 Task: Find a one-way flight from Karachi to Islamabad for two adults in economy class on December 10th.
Action: Mouse moved to (395, 352)
Screenshot: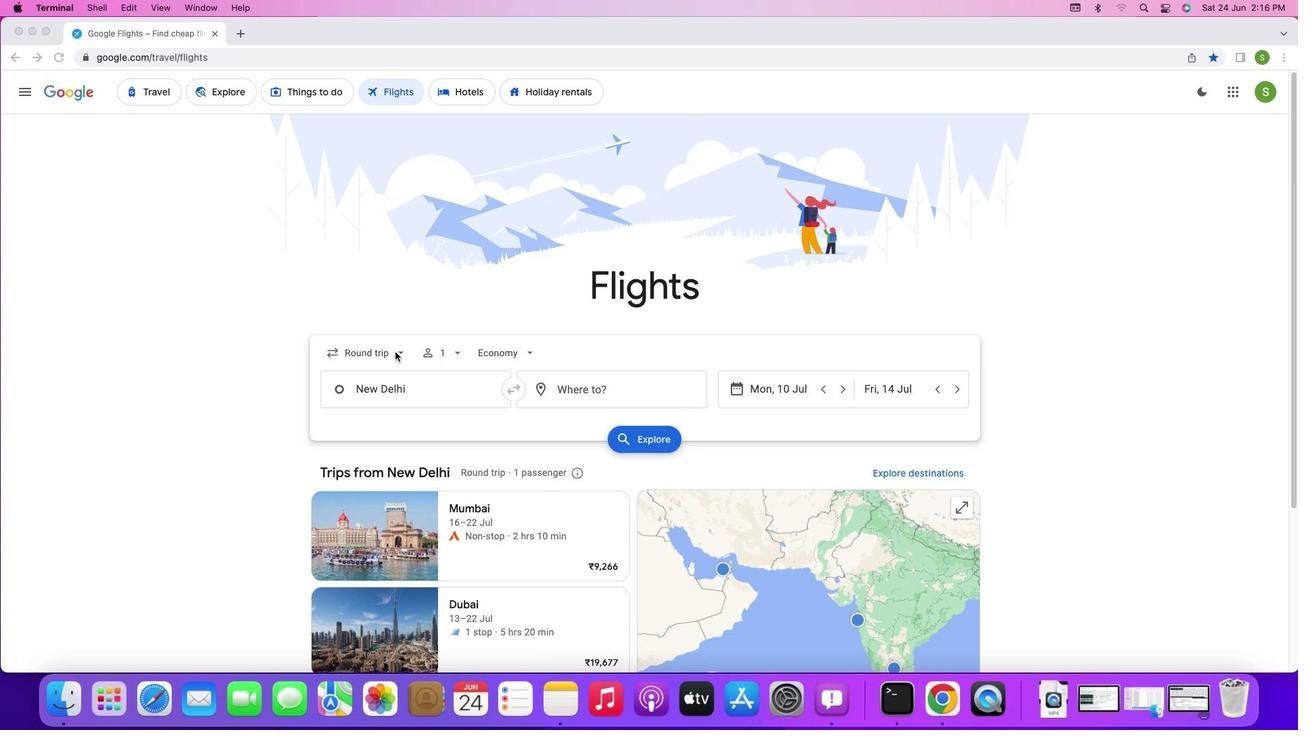
Action: Mouse pressed left at (395, 352)
Screenshot: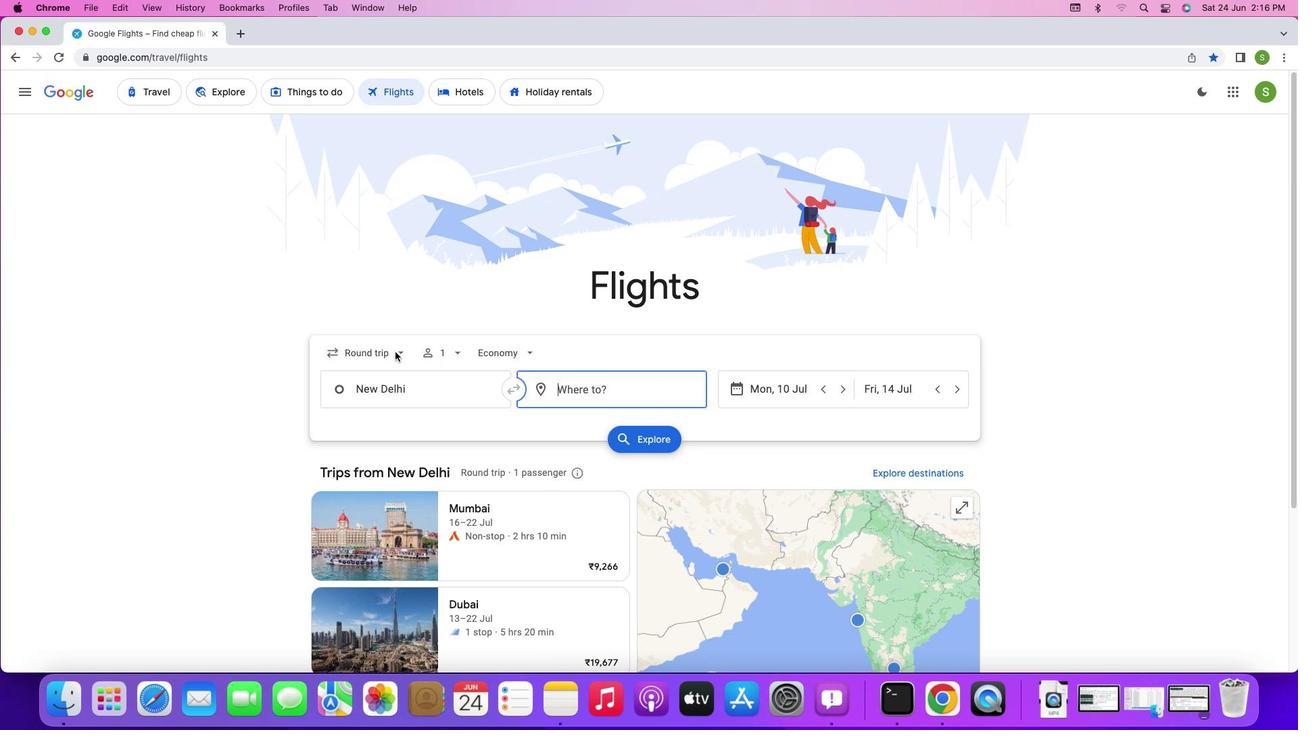 
Action: Mouse pressed left at (395, 352)
Screenshot: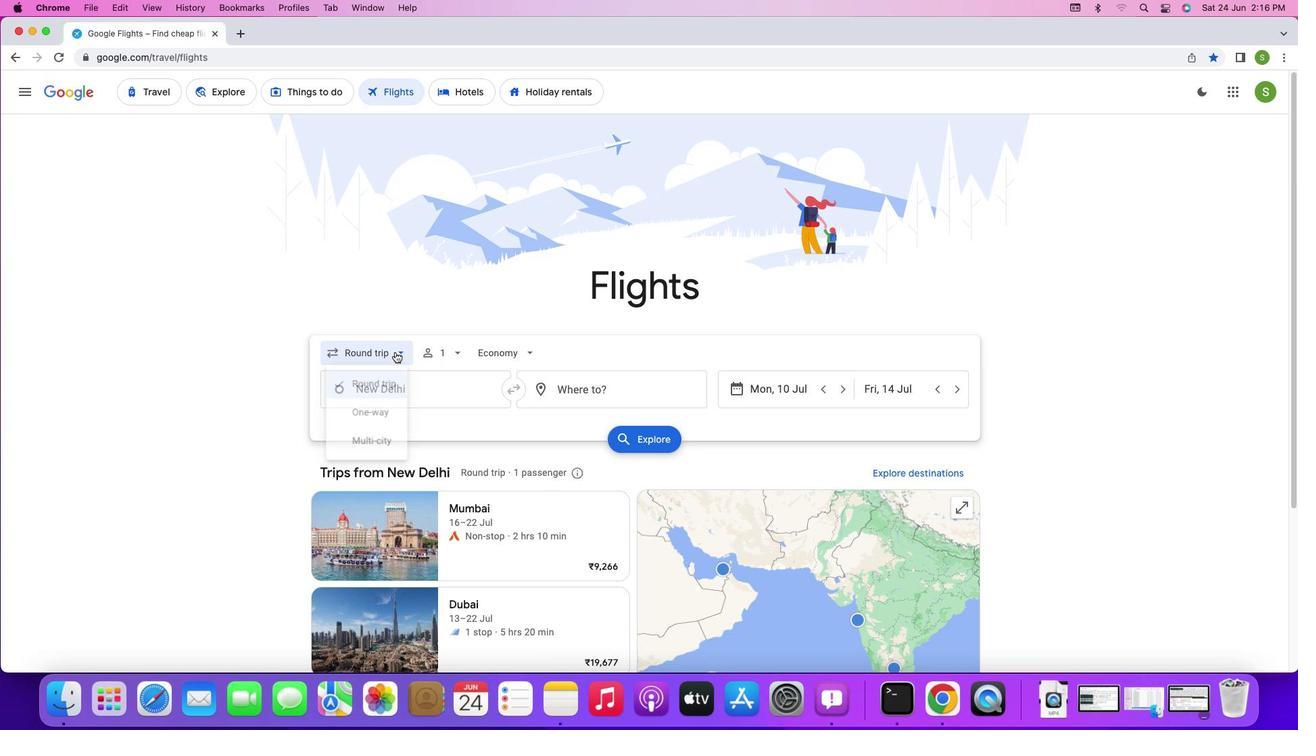 
Action: Mouse moved to (369, 416)
Screenshot: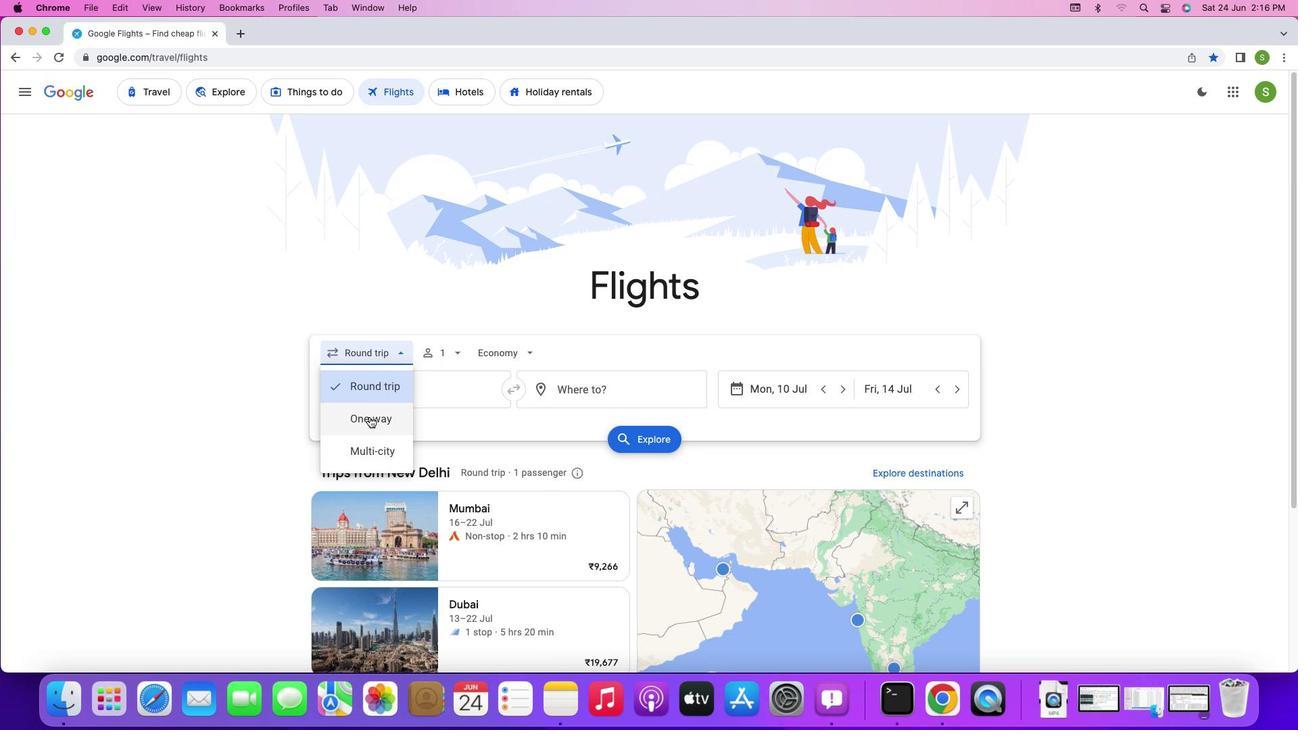 
Action: Mouse pressed left at (369, 416)
Screenshot: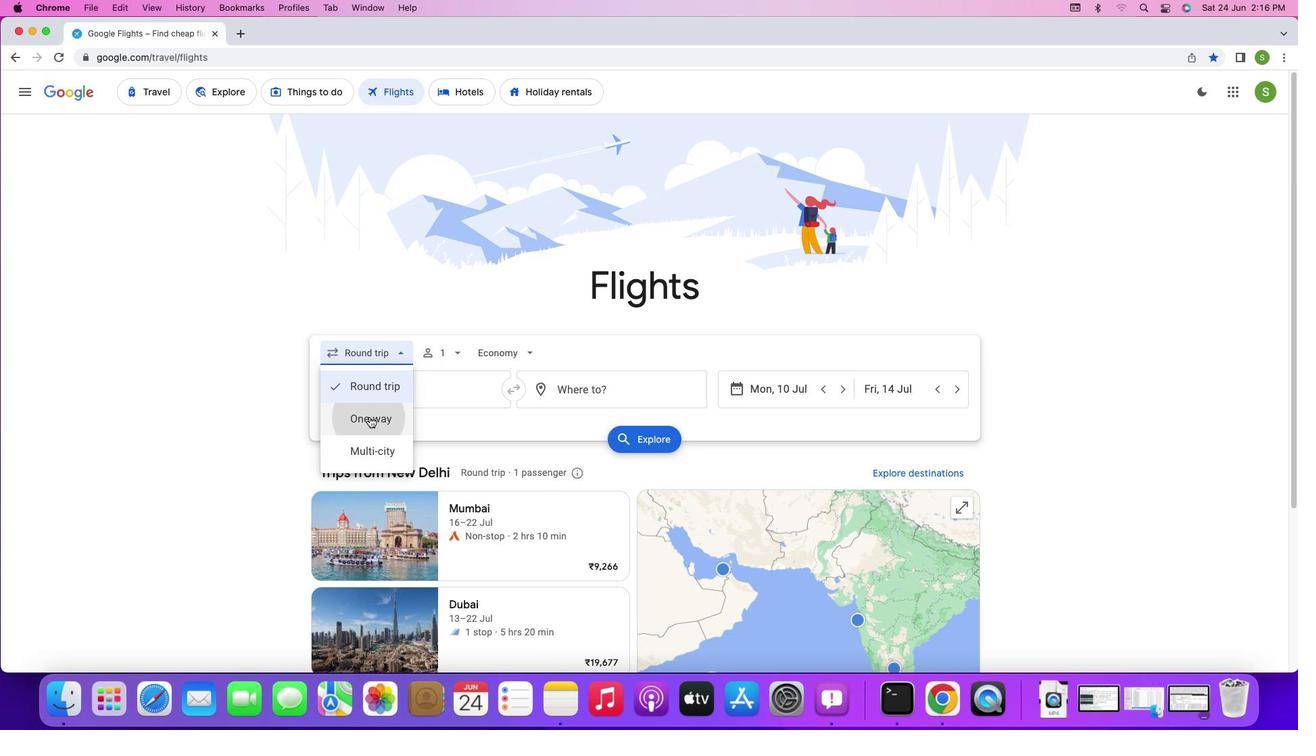 
Action: Mouse moved to (494, 359)
Screenshot: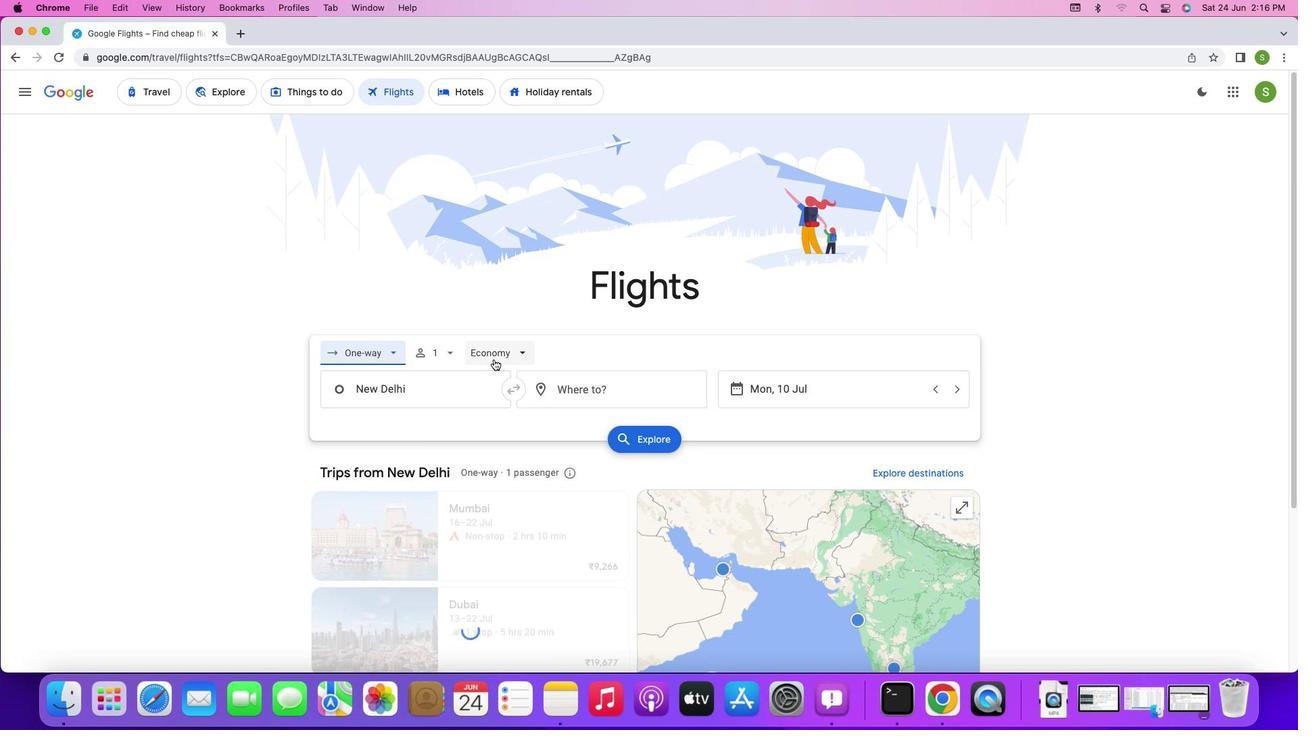 
Action: Mouse pressed left at (494, 359)
Screenshot: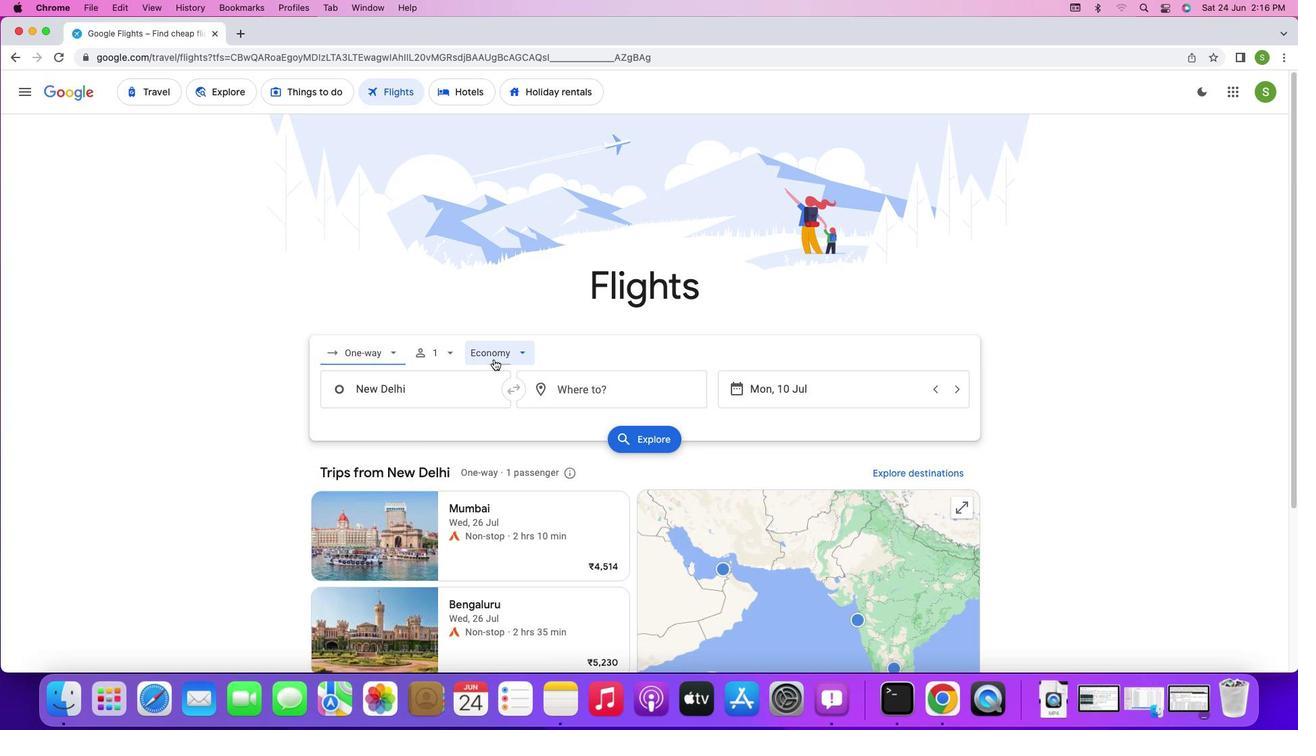 
Action: Mouse moved to (507, 392)
Screenshot: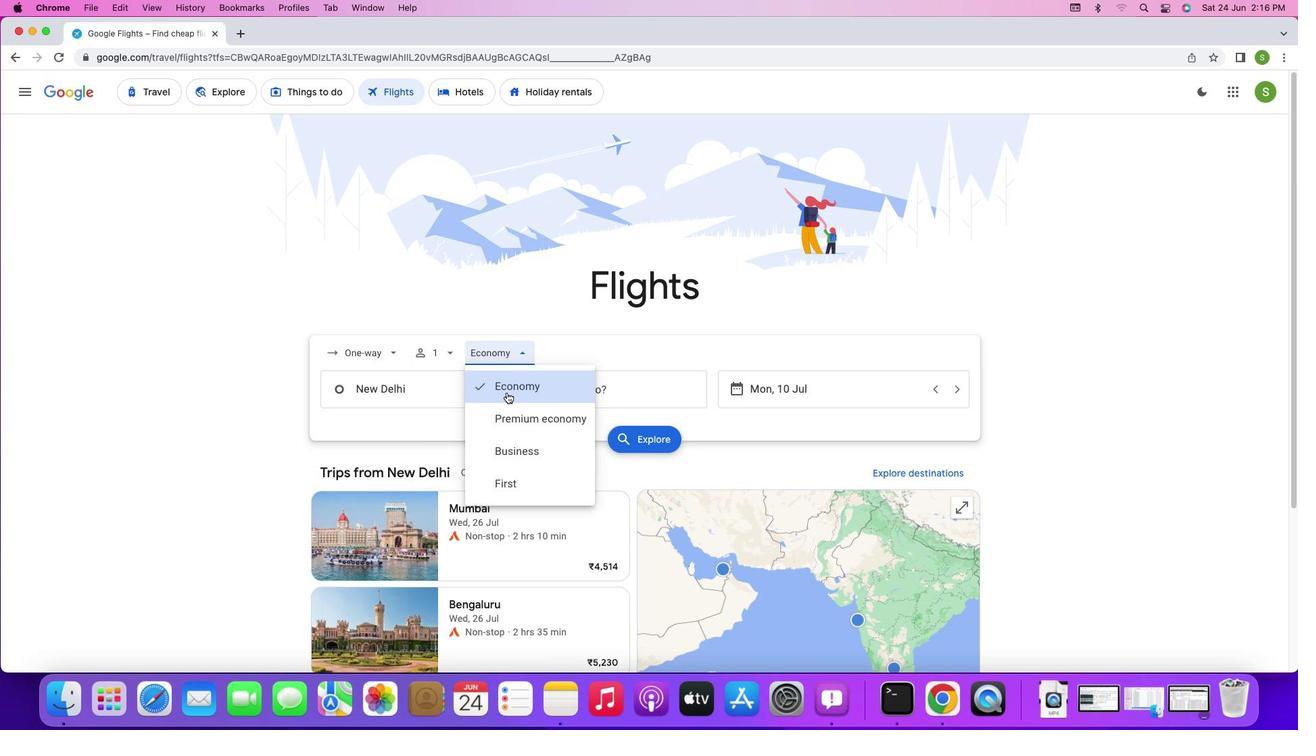 
Action: Mouse pressed left at (507, 392)
Screenshot: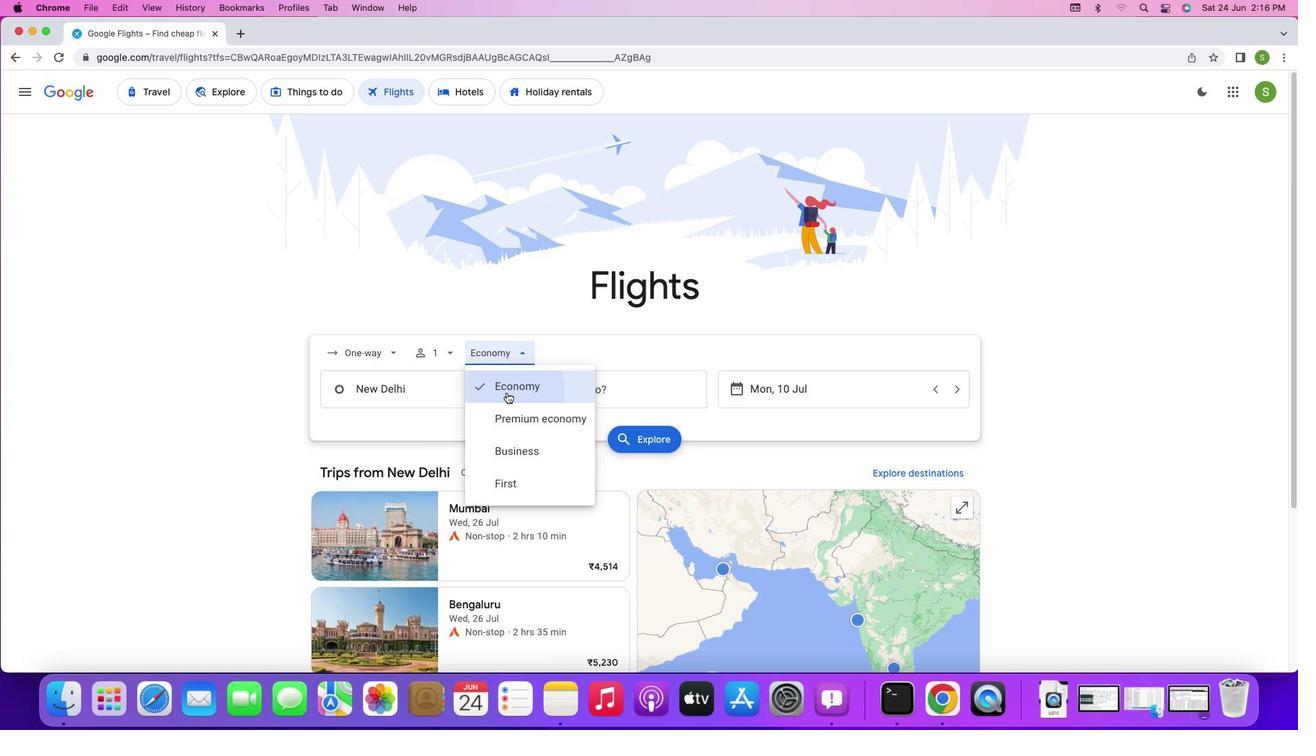 
Action: Mouse moved to (453, 355)
Screenshot: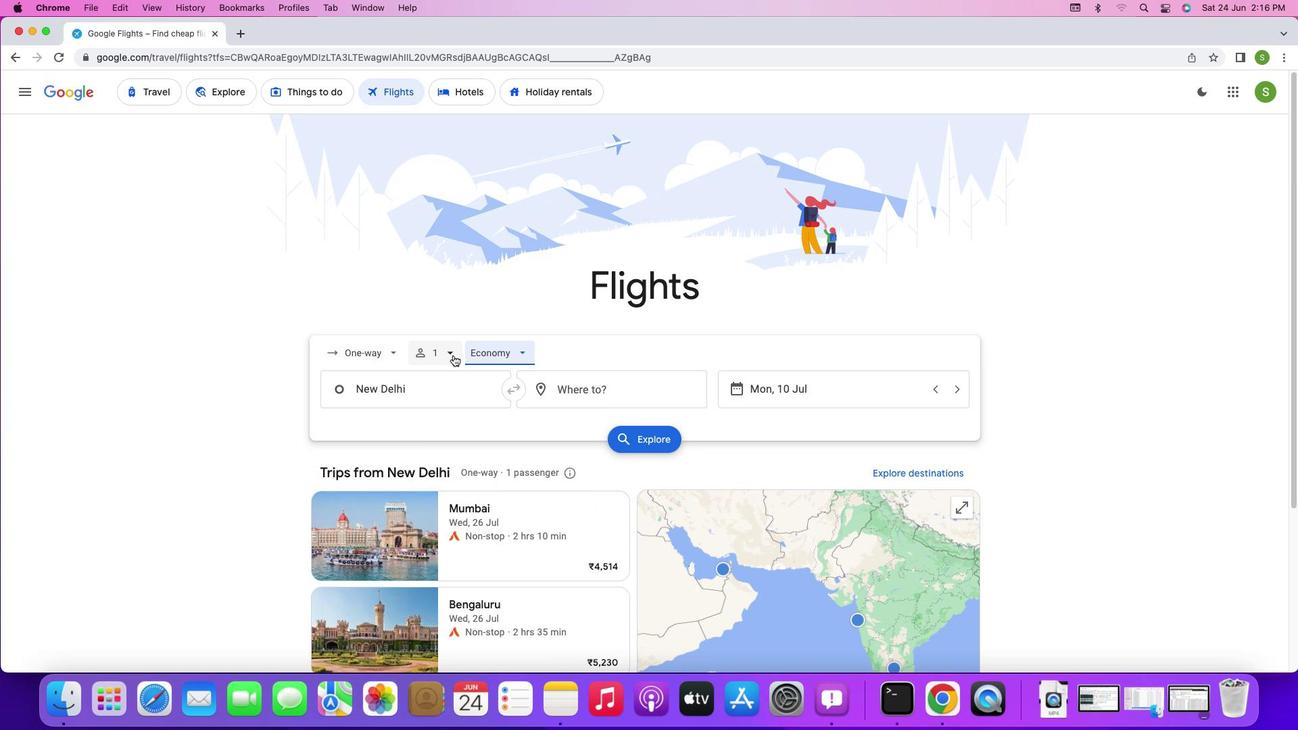 
Action: Mouse pressed left at (453, 355)
Screenshot: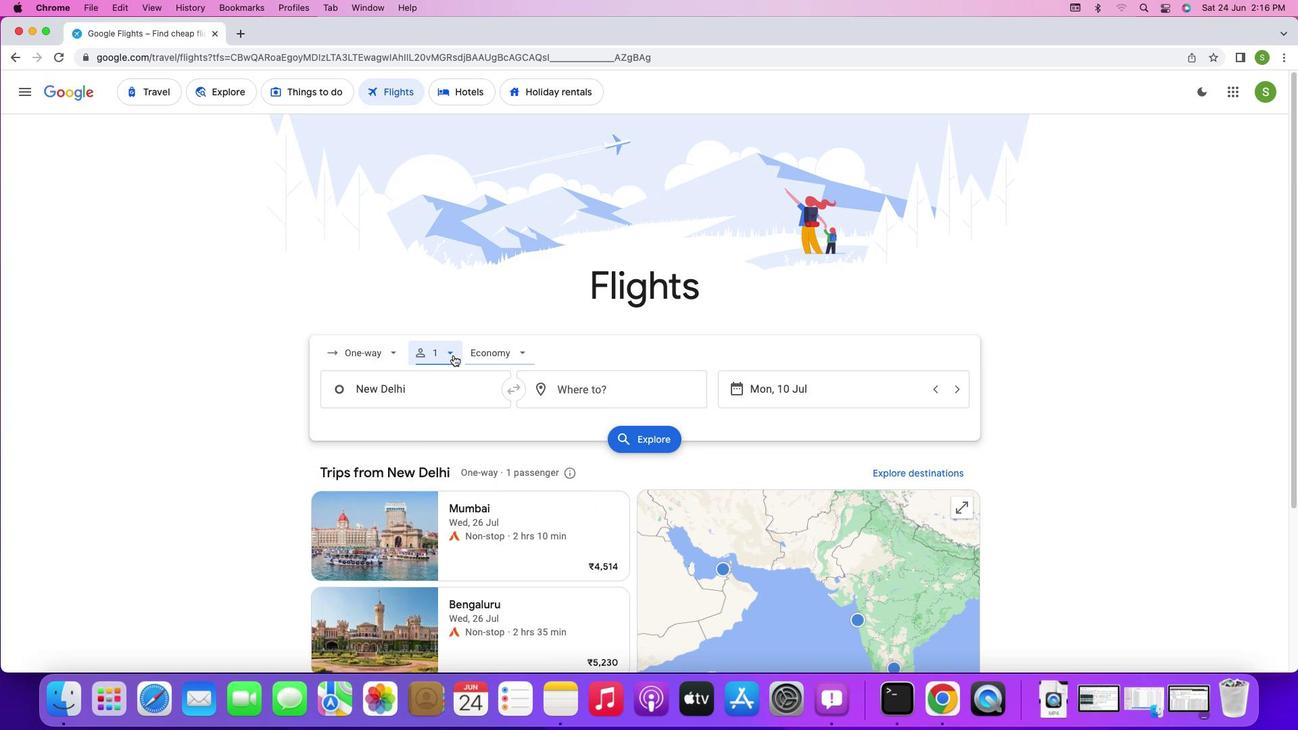 
Action: Mouse moved to (549, 387)
Screenshot: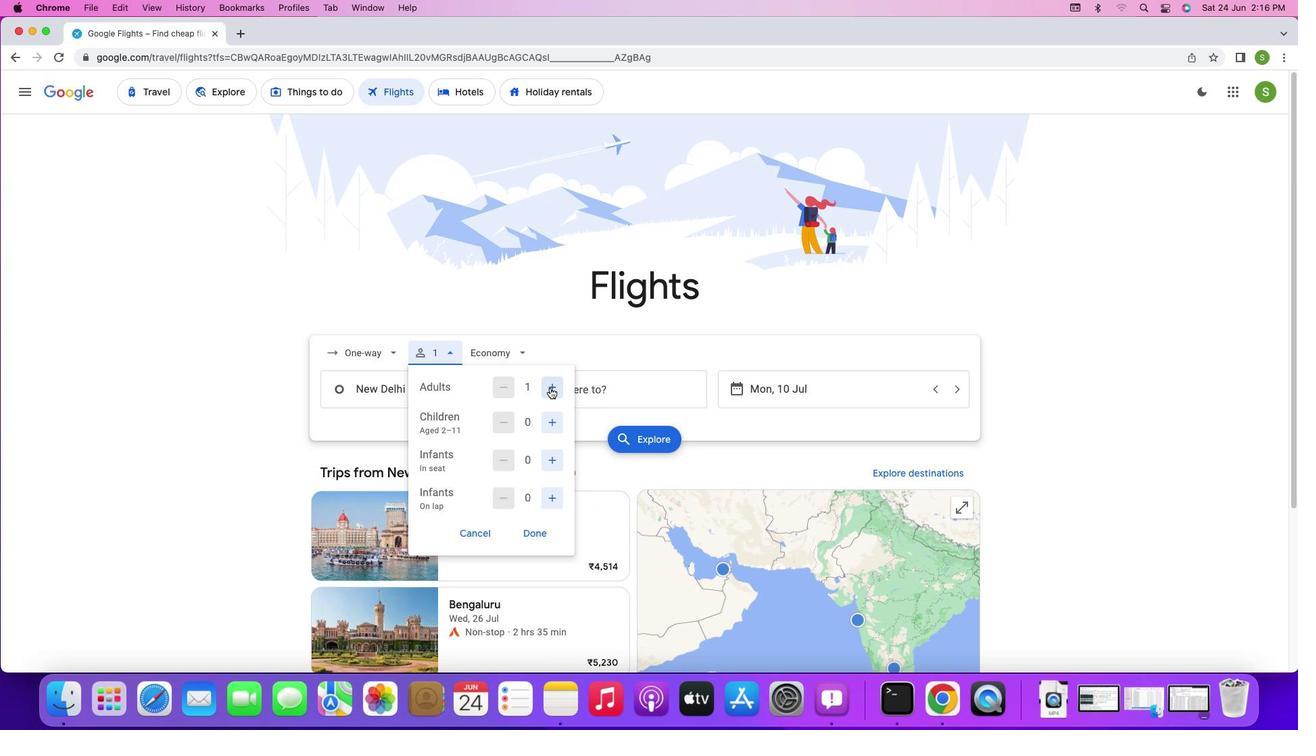 
Action: Mouse pressed left at (549, 387)
Screenshot: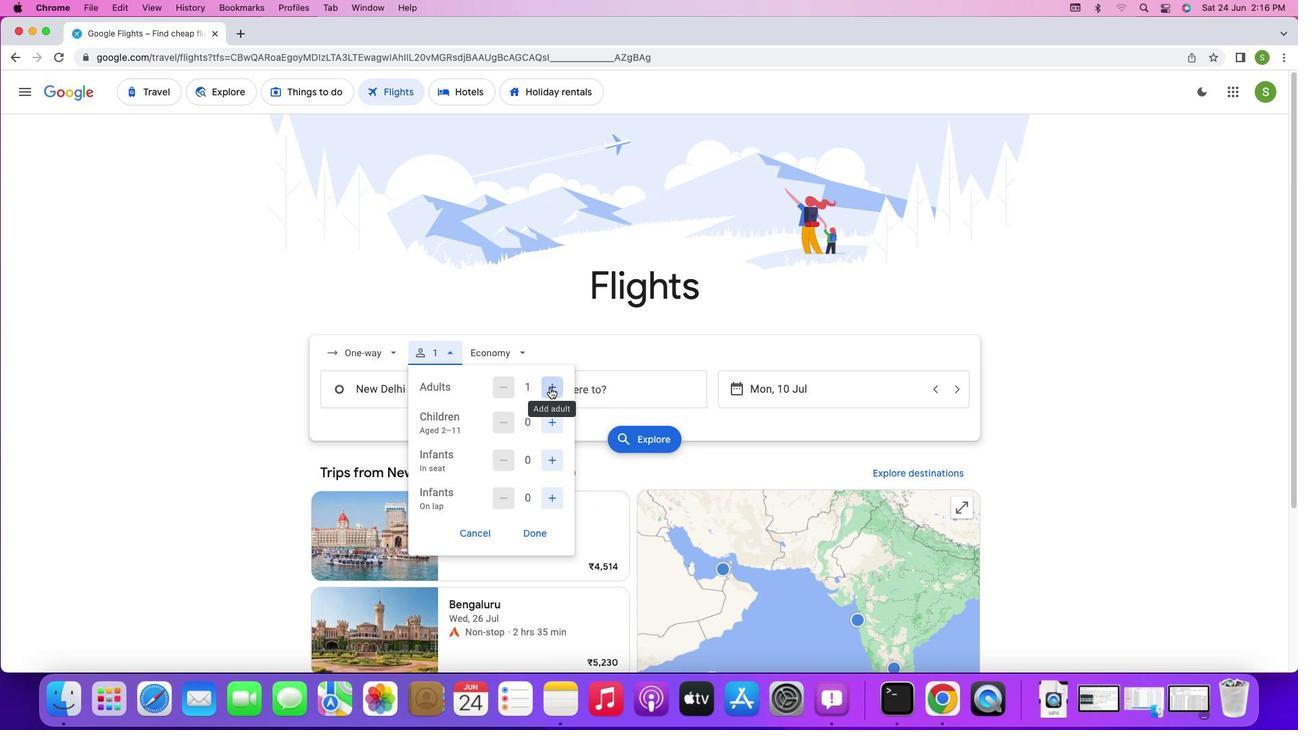 
Action: Mouse moved to (536, 529)
Screenshot: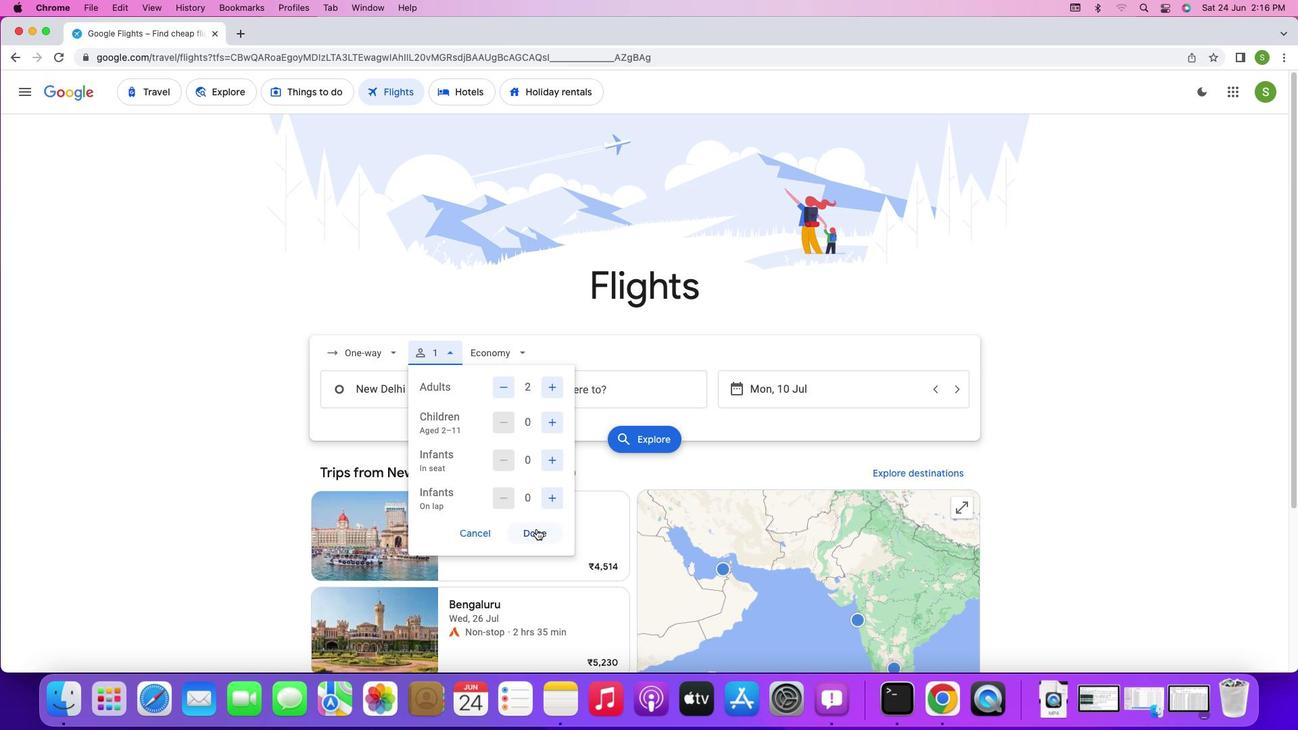 
Action: Mouse pressed left at (536, 529)
Screenshot: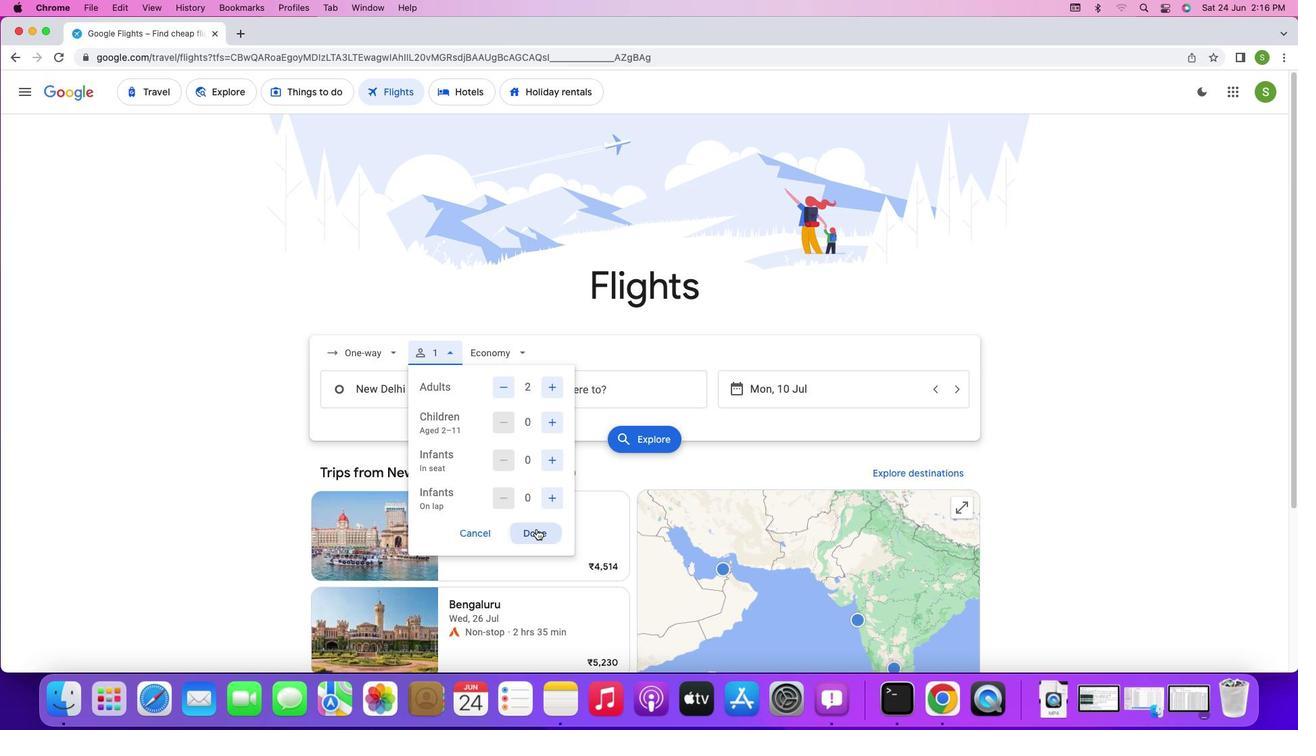
Action: Mouse moved to (411, 388)
Screenshot: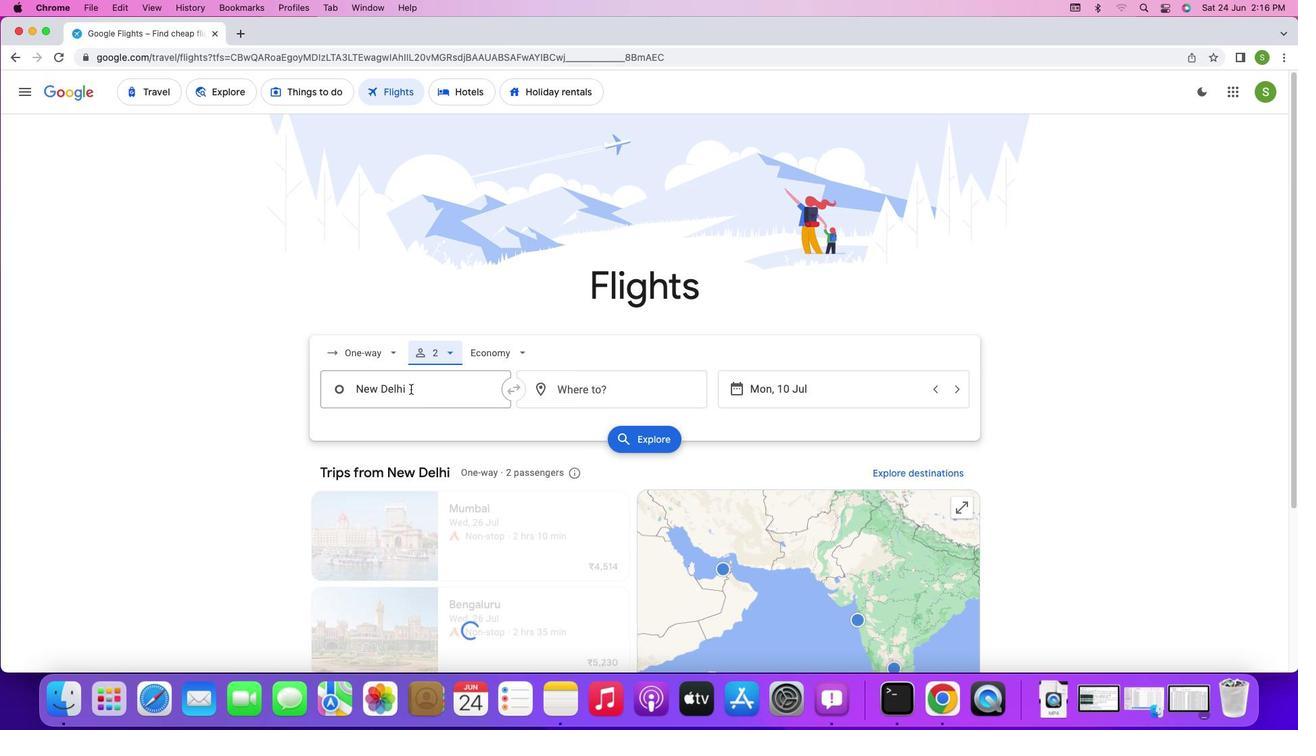
Action: Mouse pressed left at (411, 388)
Screenshot: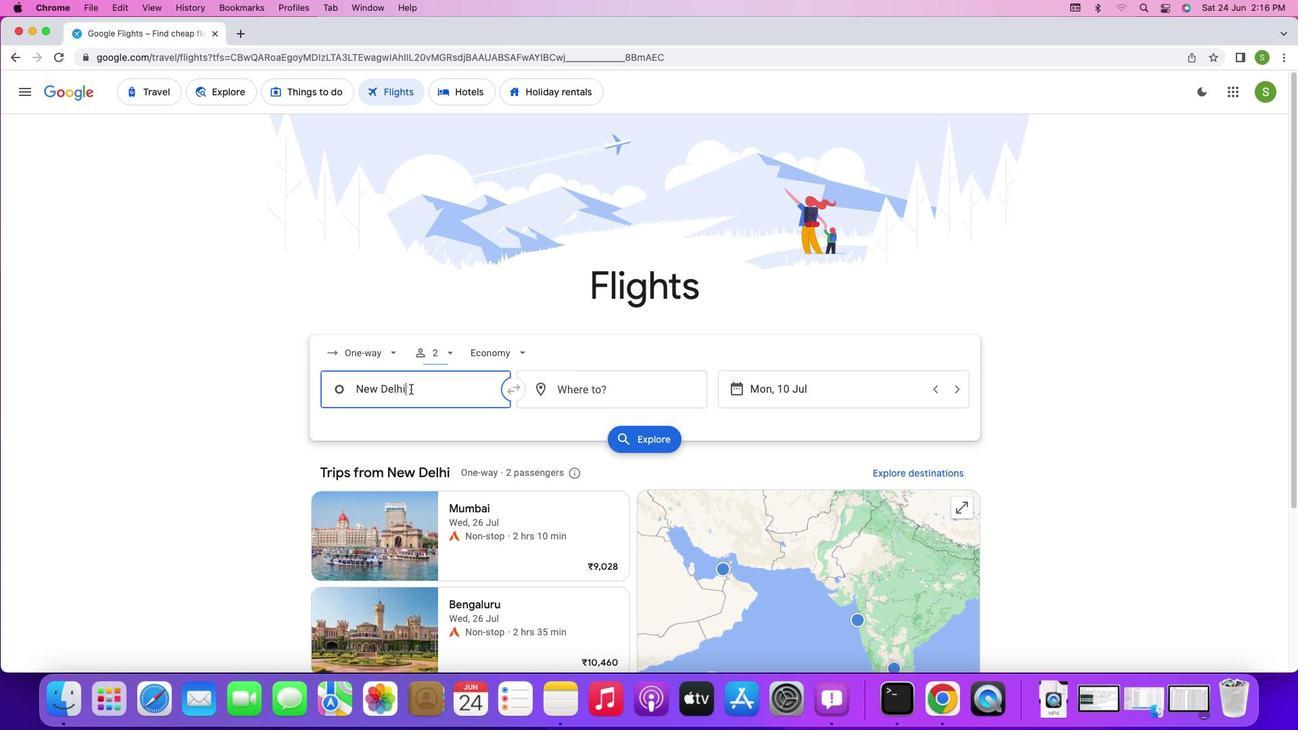 
Action: Key pressed Key.shift'K''a''r''a''c''h''i'','Key.spaceKey.shift'P''a''k''i''s''t''a''n'Key.enter
Screenshot: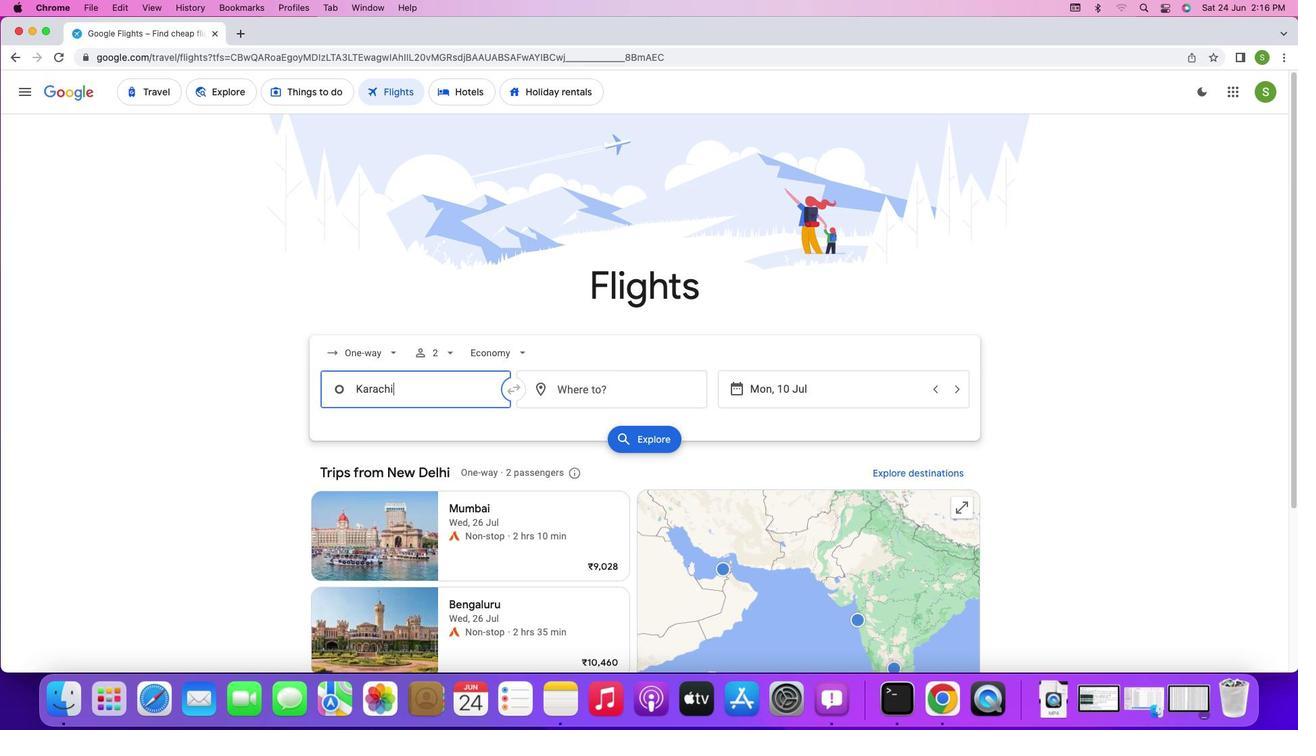 
Action: Mouse moved to (557, 393)
Screenshot: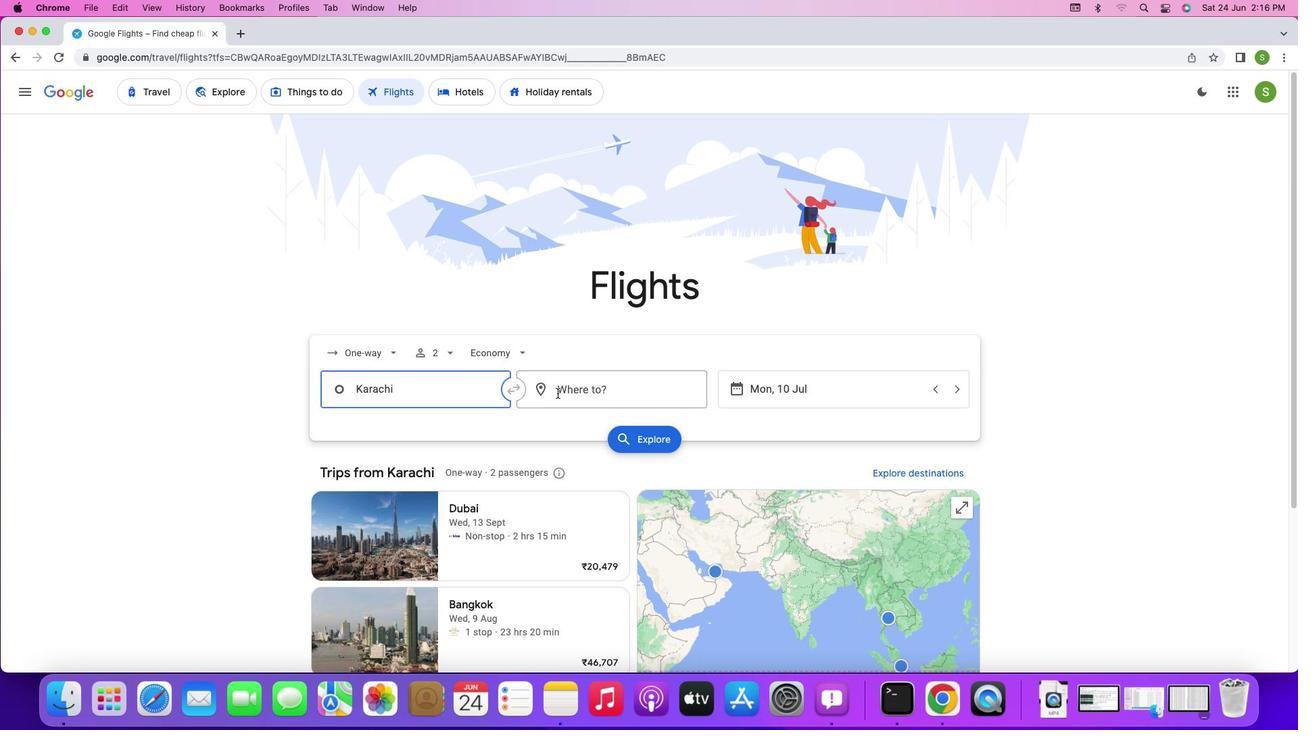 
Action: Mouse pressed left at (557, 393)
Screenshot: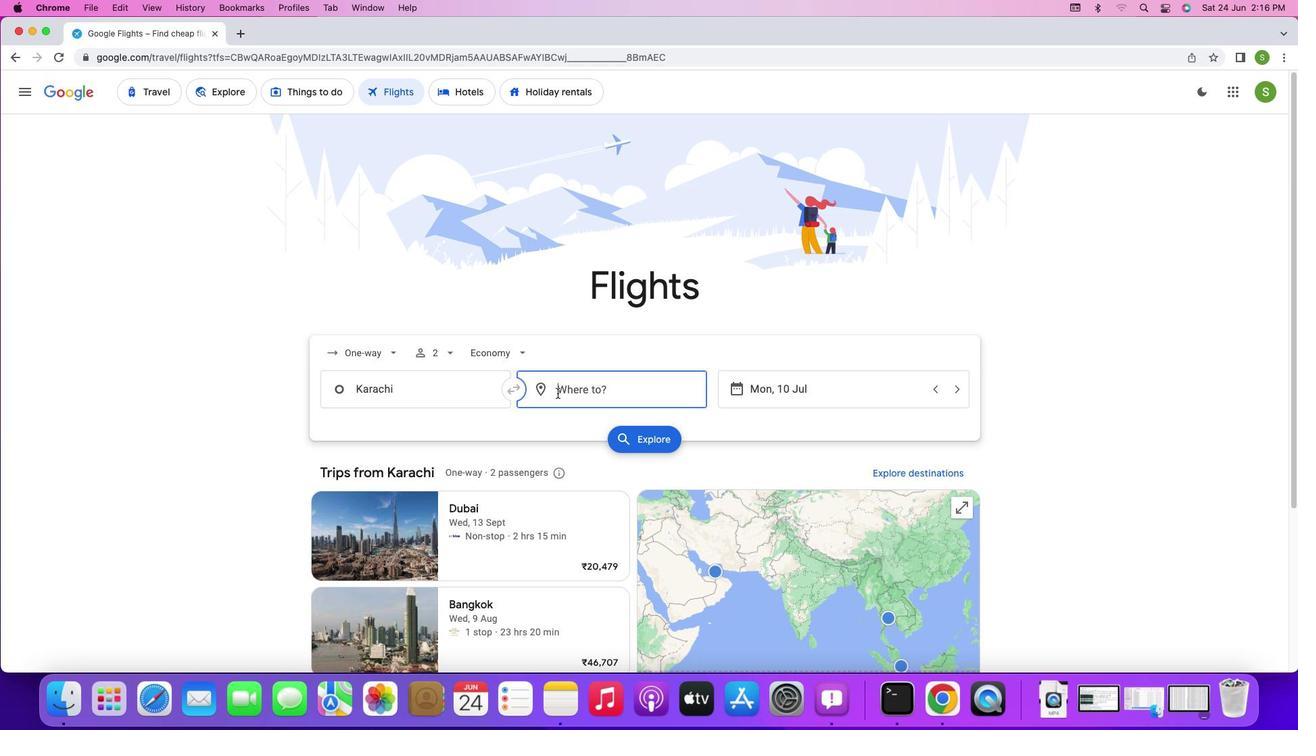 
Action: Mouse moved to (557, 392)
Screenshot: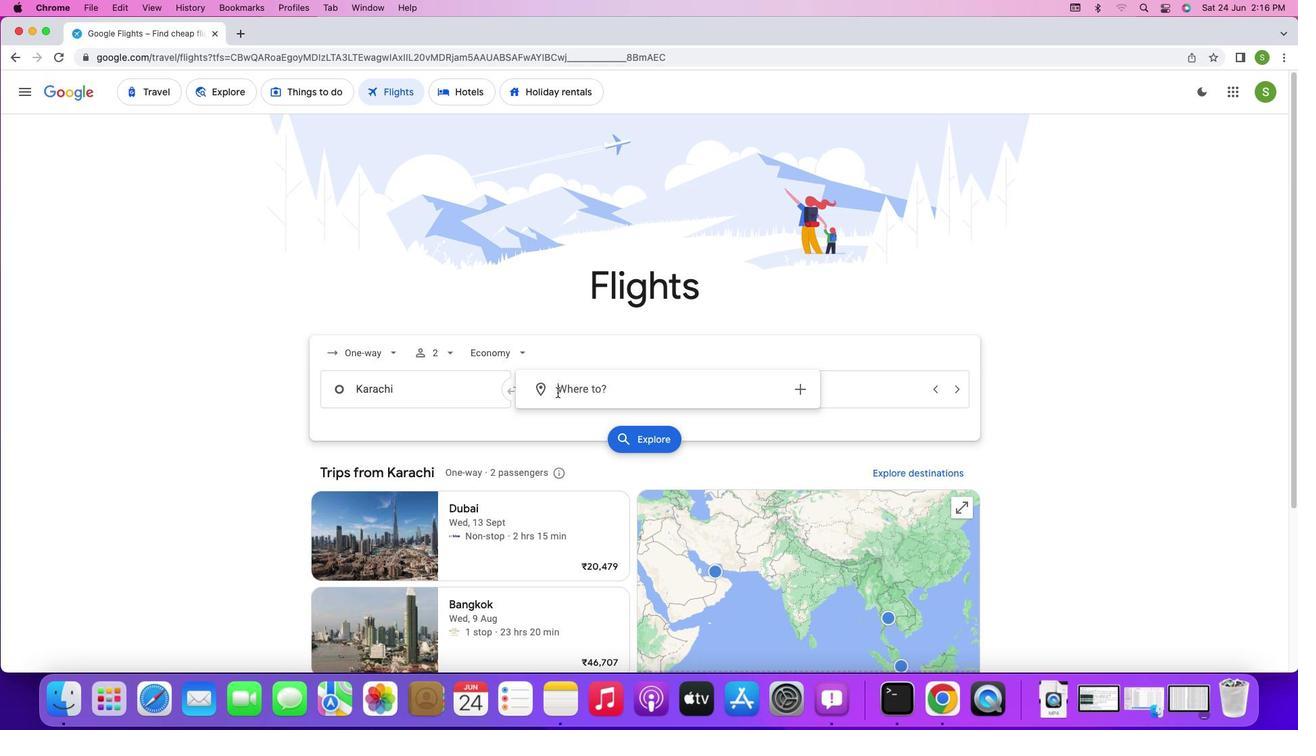
Action: Key pressed Key.shift'I''s''l''a''m''a''b''a''d'','Key.spaceKey.shift'P''a''k''i''s''t''a''n'Key.enter
Screenshot: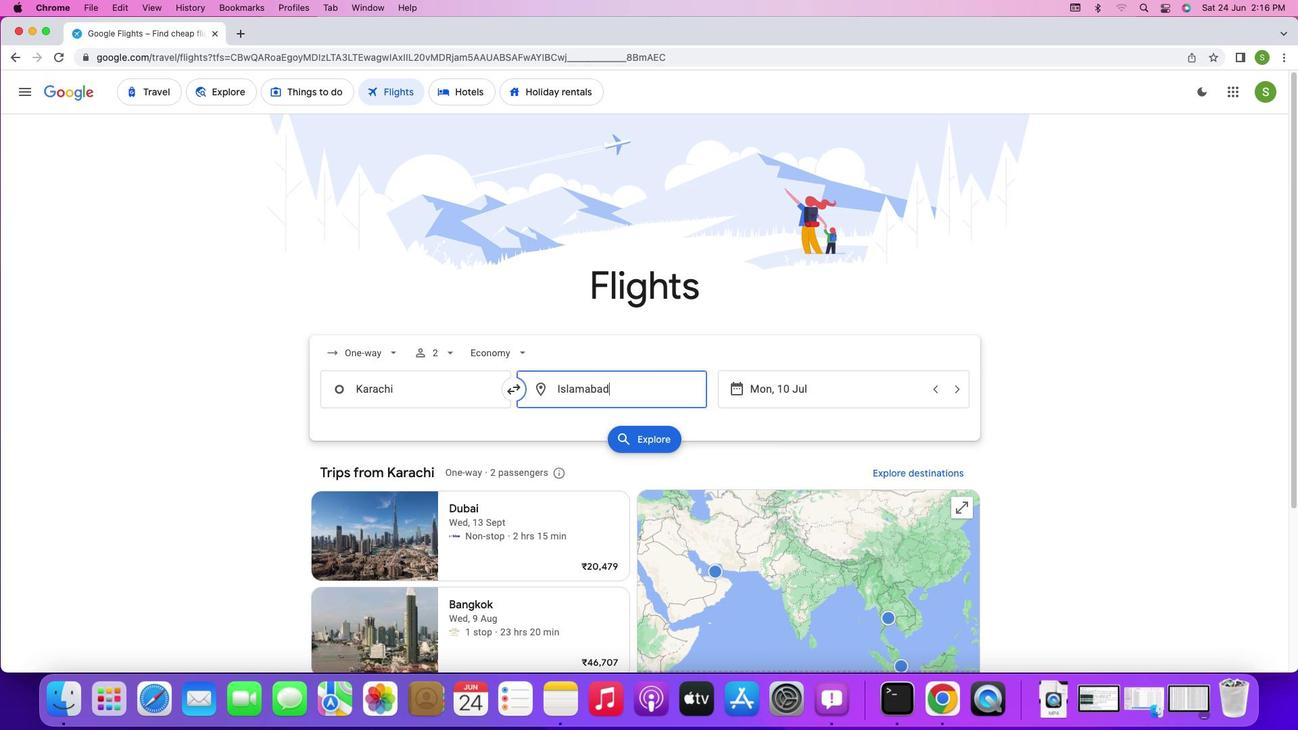 
Action: Mouse moved to (751, 400)
Screenshot: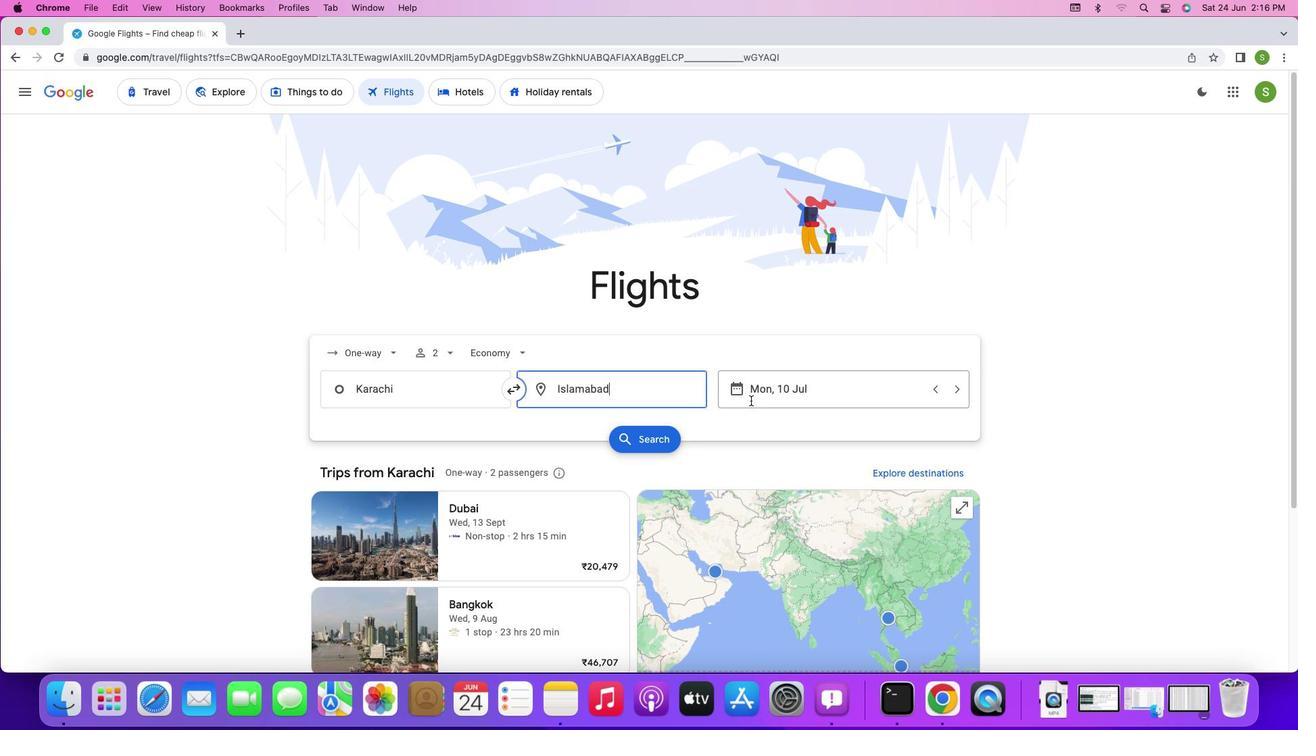 
Action: Mouse pressed left at (751, 400)
Screenshot: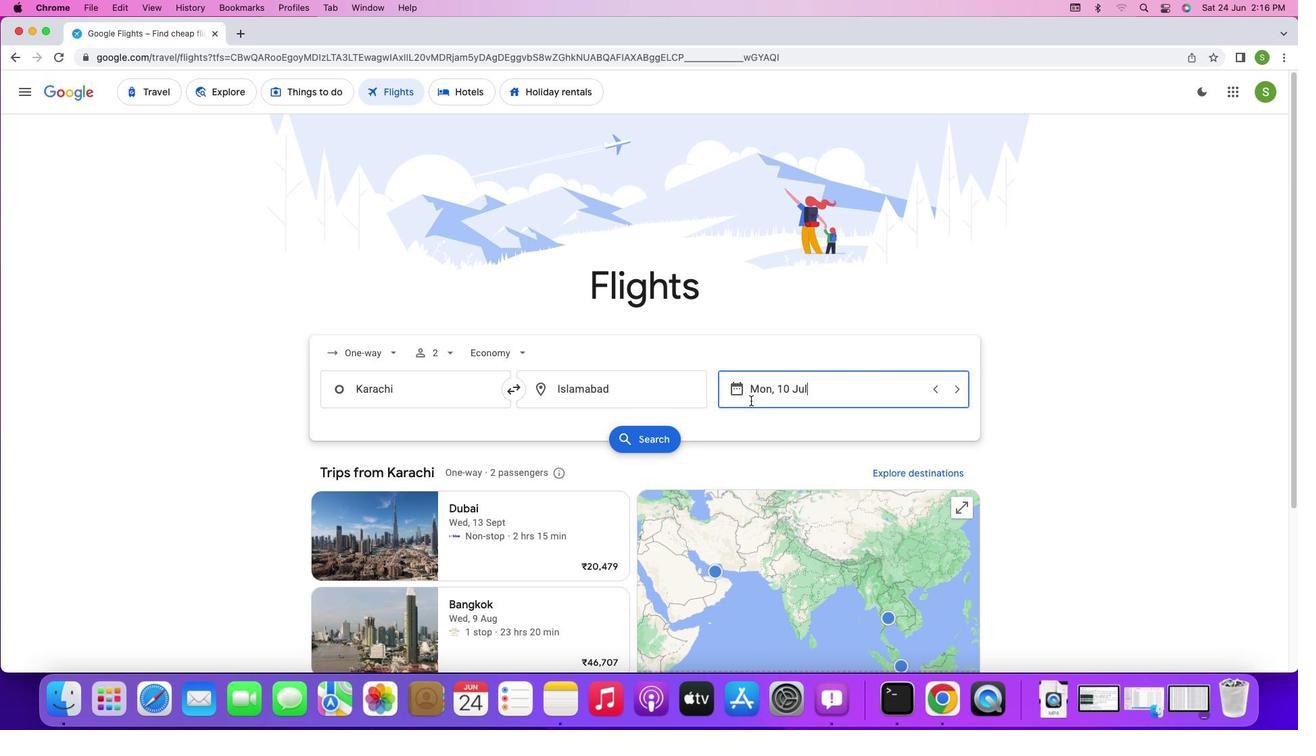 
Action: Mouse moved to (977, 486)
Screenshot: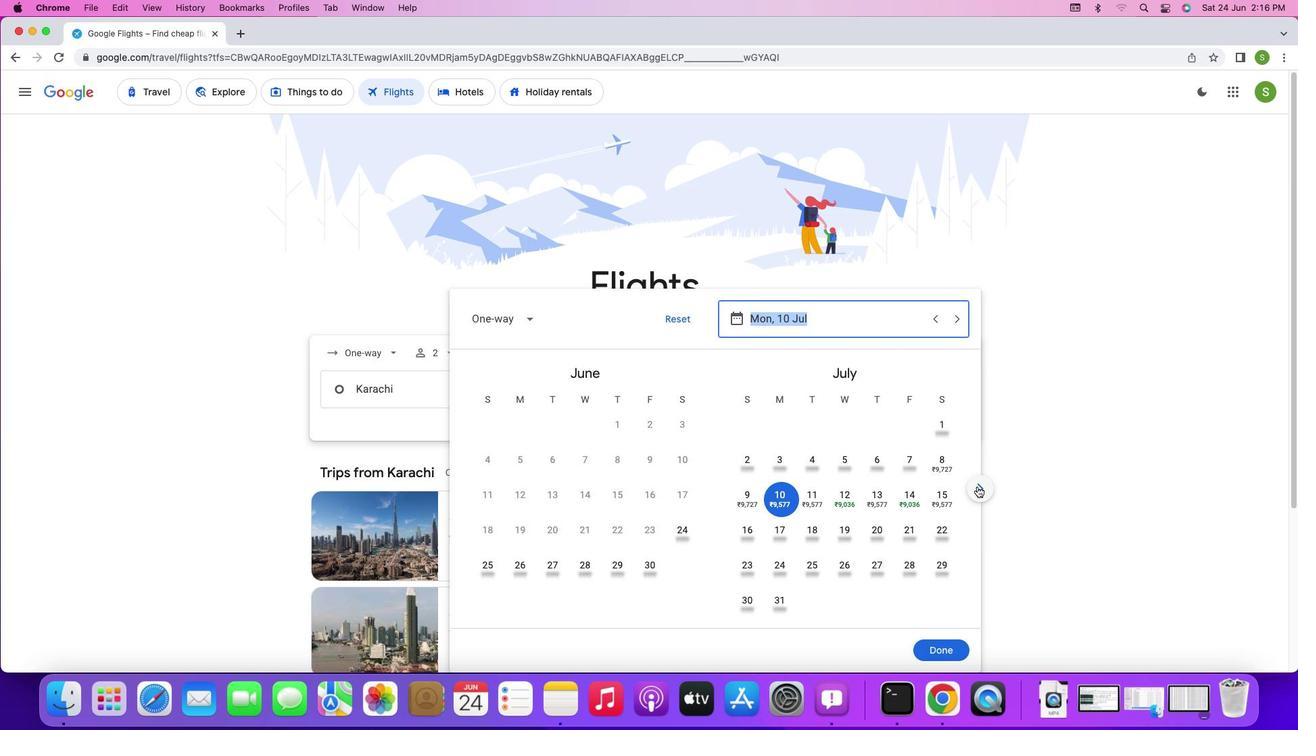 
Action: Mouse pressed left at (977, 486)
Screenshot: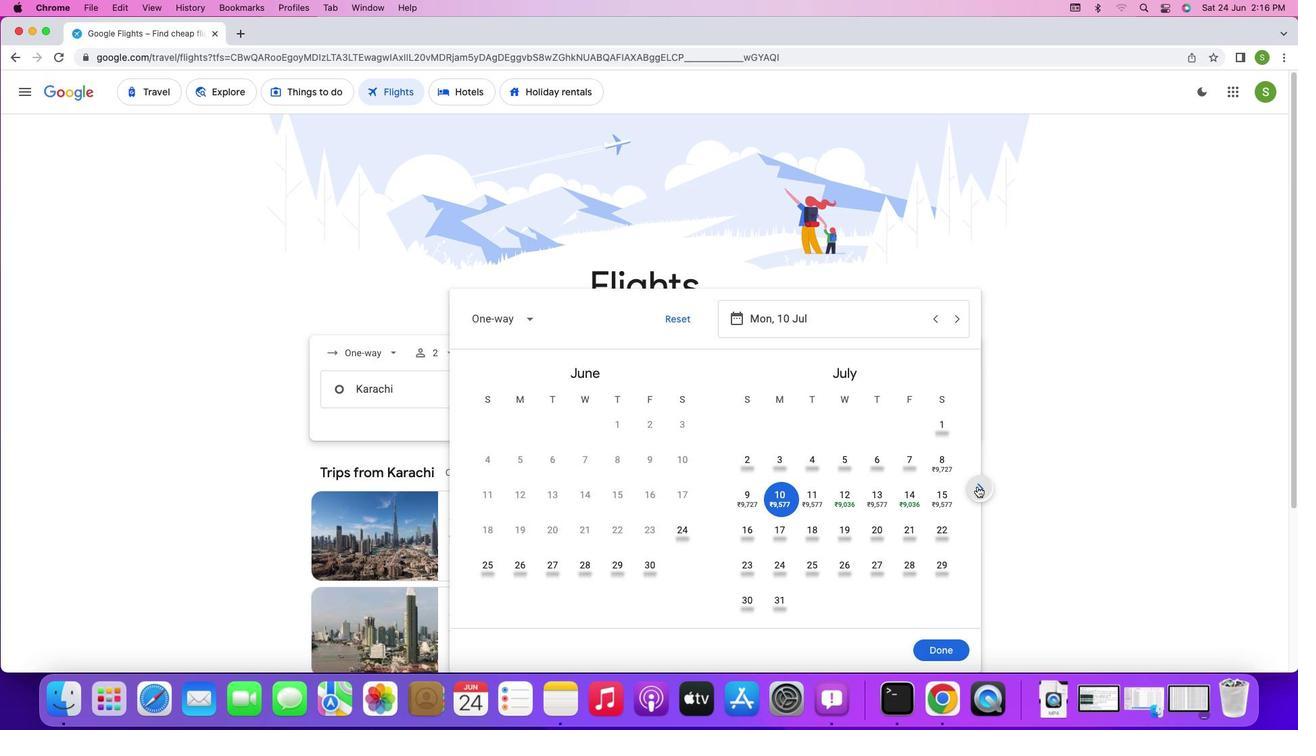 
Action: Mouse pressed left at (977, 486)
Screenshot: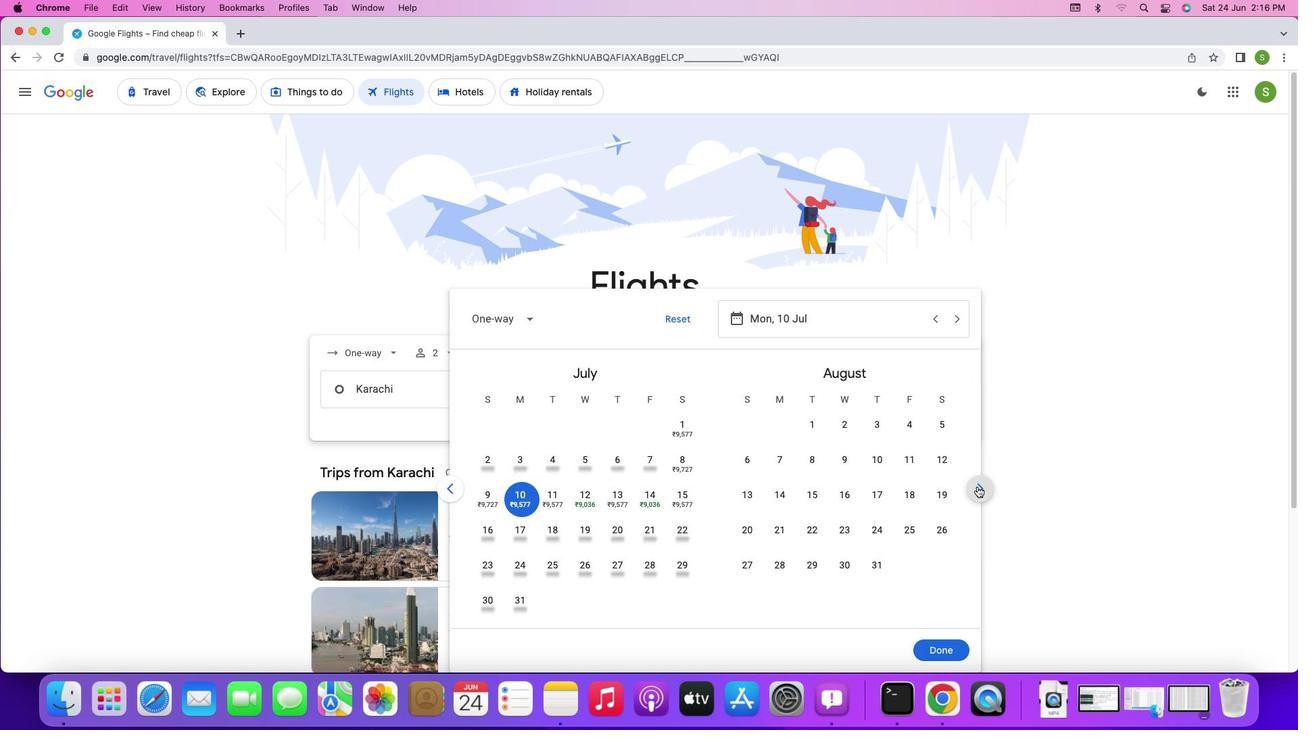 
Action: Mouse pressed left at (977, 486)
Screenshot: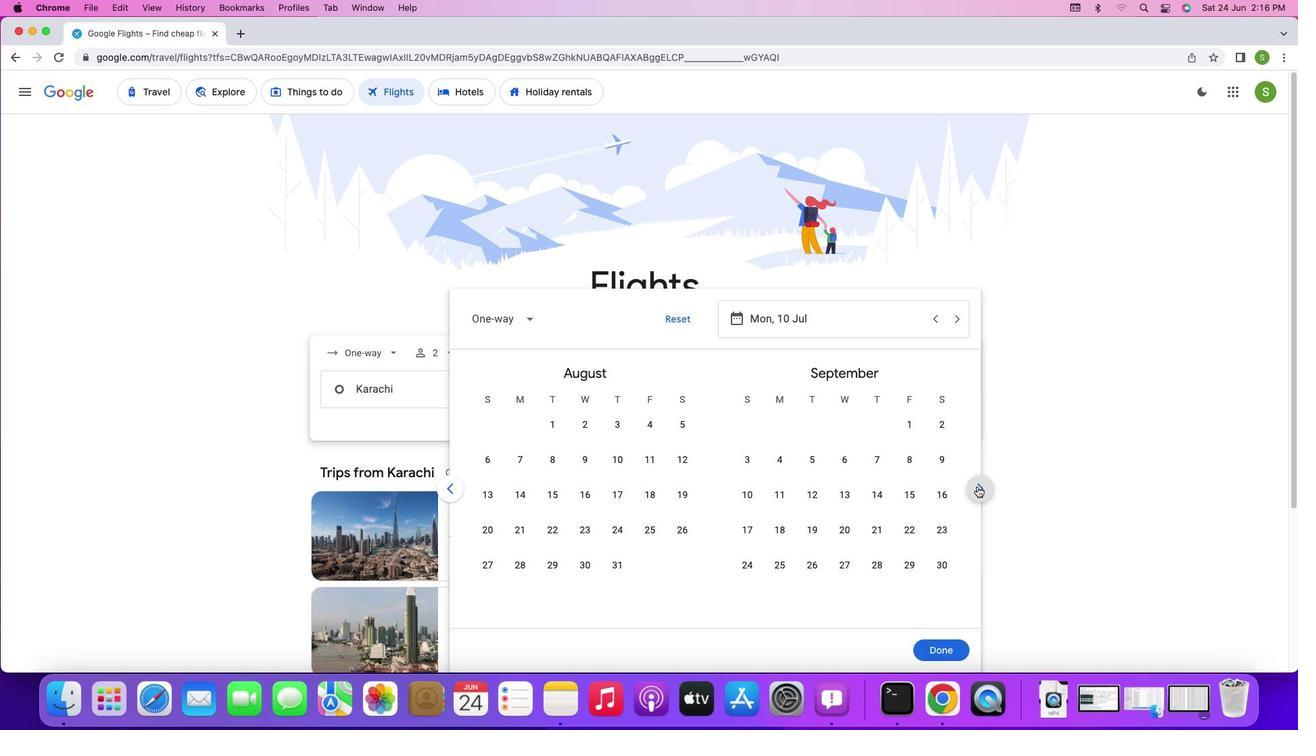 
Action: Mouse pressed left at (977, 486)
Screenshot: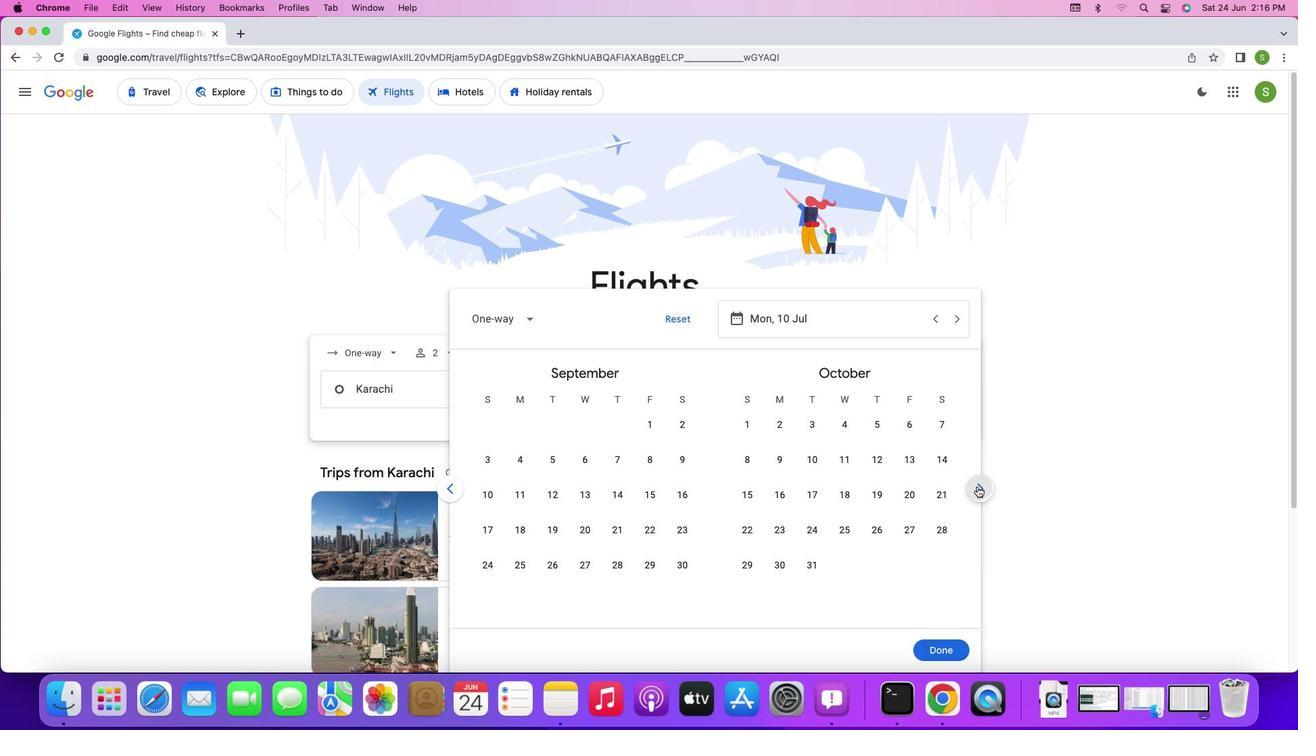 
Action: Mouse pressed left at (977, 486)
Screenshot: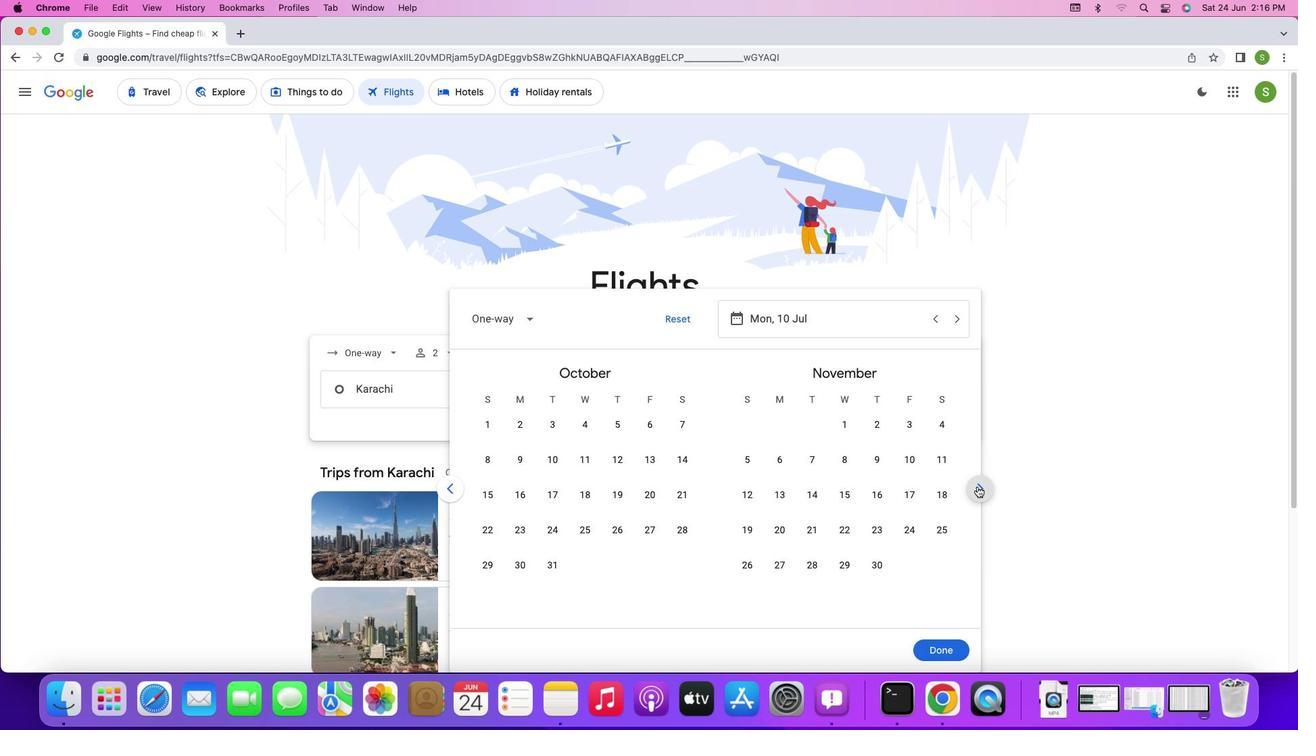 
Action: Mouse moved to (754, 490)
Screenshot: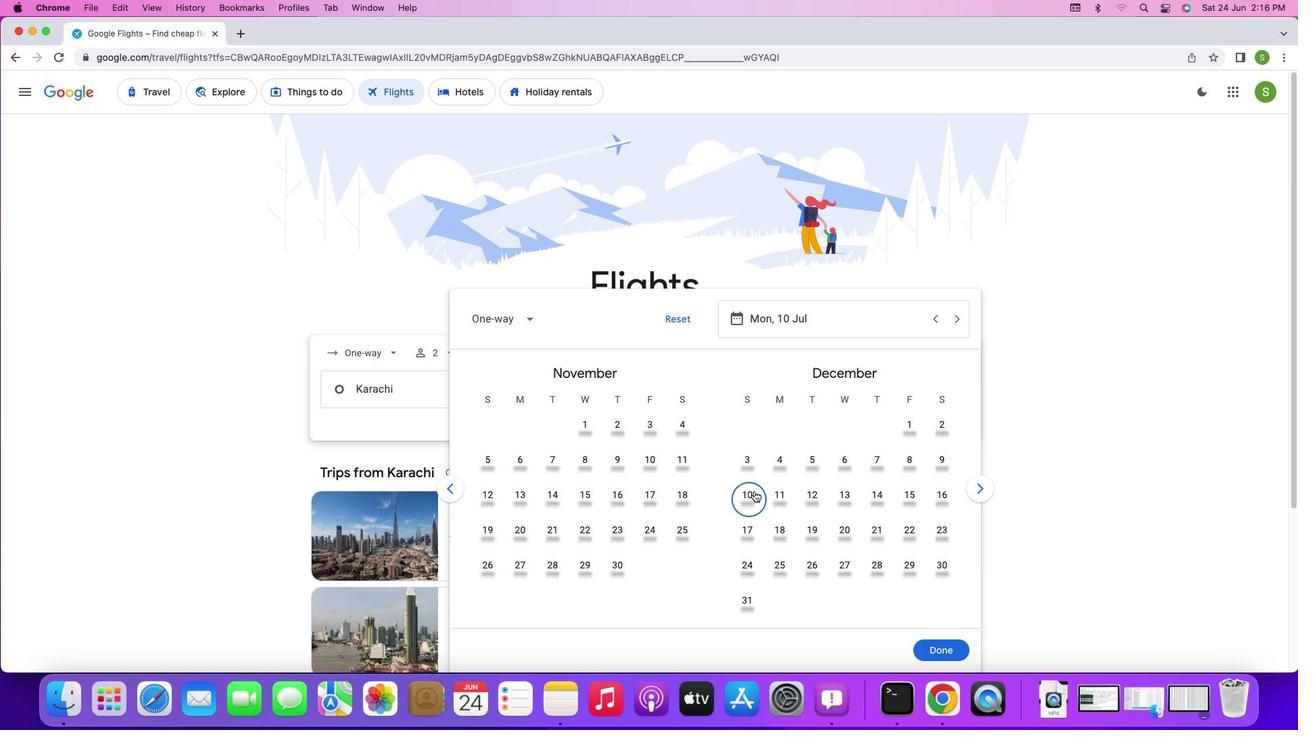 
Action: Mouse pressed left at (754, 490)
Screenshot: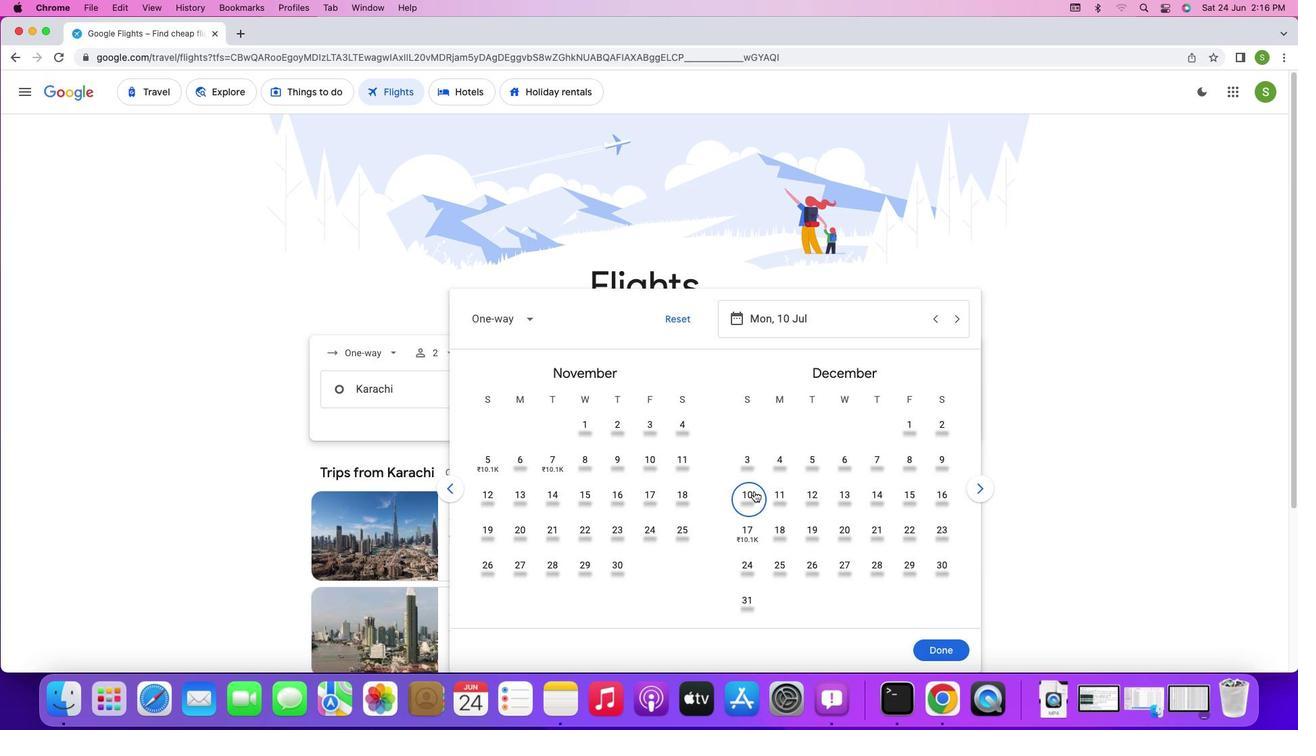 
Action: Mouse moved to (935, 650)
Screenshot: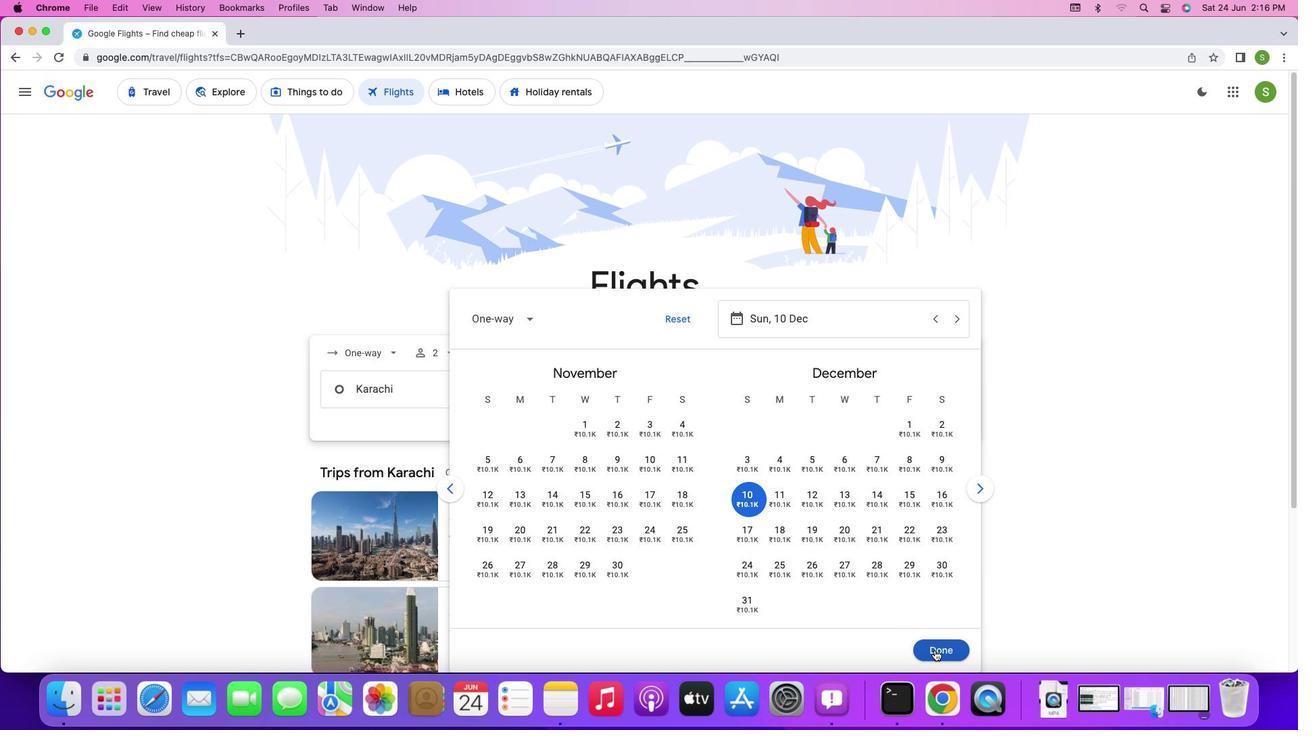 
Action: Mouse pressed left at (935, 650)
Screenshot: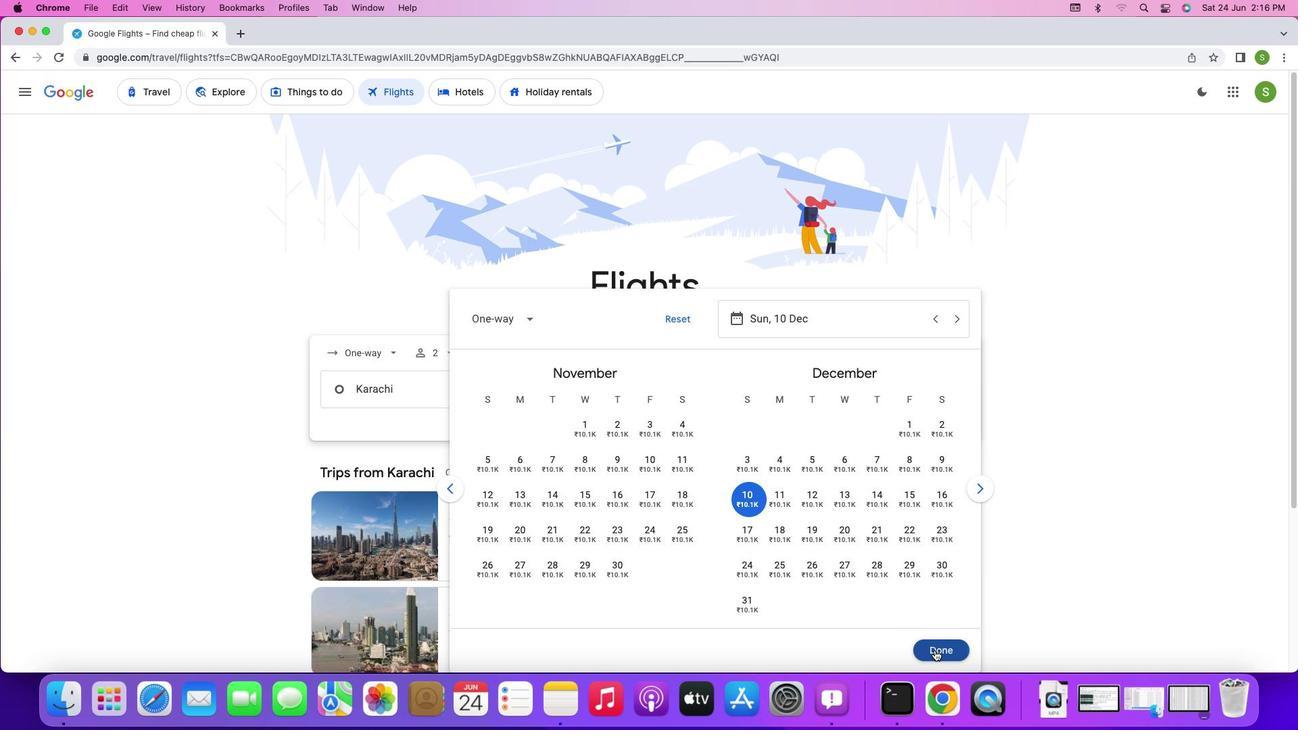
Action: Mouse moved to (650, 449)
Screenshot: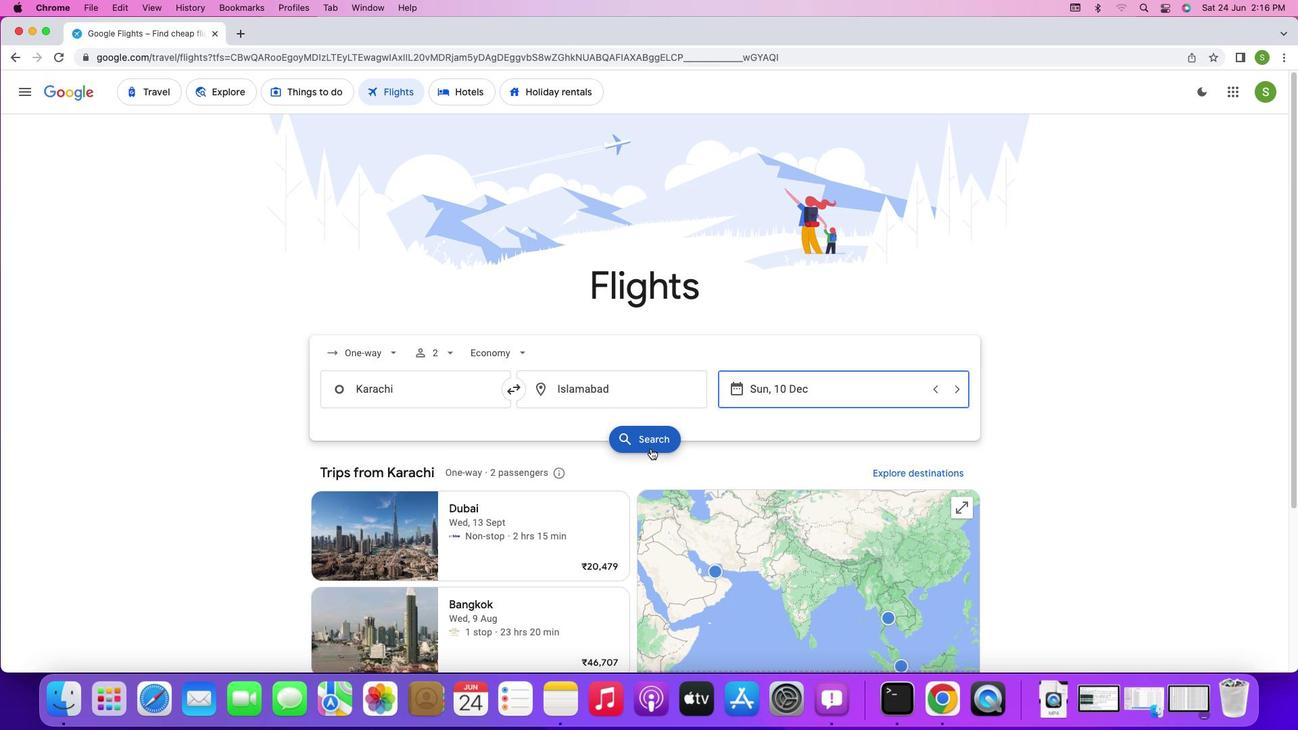 
Action: Mouse pressed left at (650, 449)
Screenshot: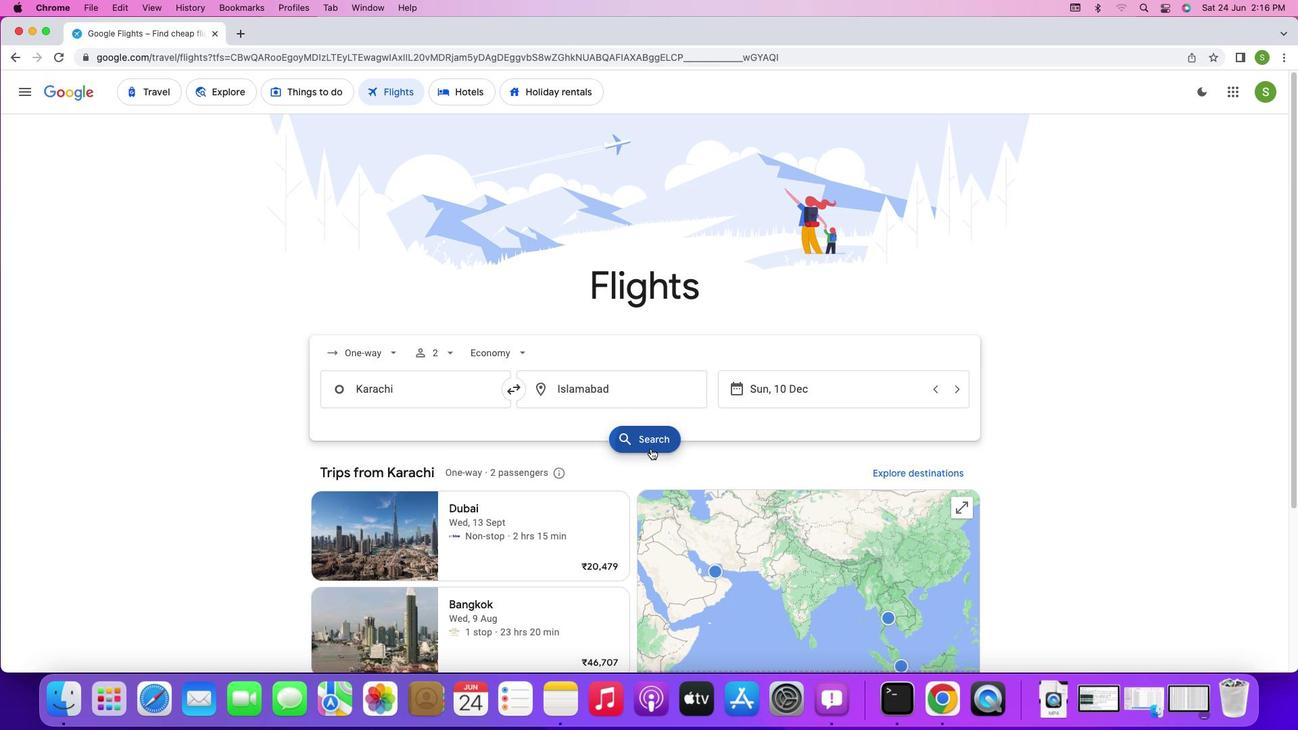 
